 Task: In the  document execution.odtSelect Headings and apply  'Bold' Select the text and align it to the  'Left'. Select the table and apply  All Borders
Action: Mouse moved to (272, 368)
Screenshot: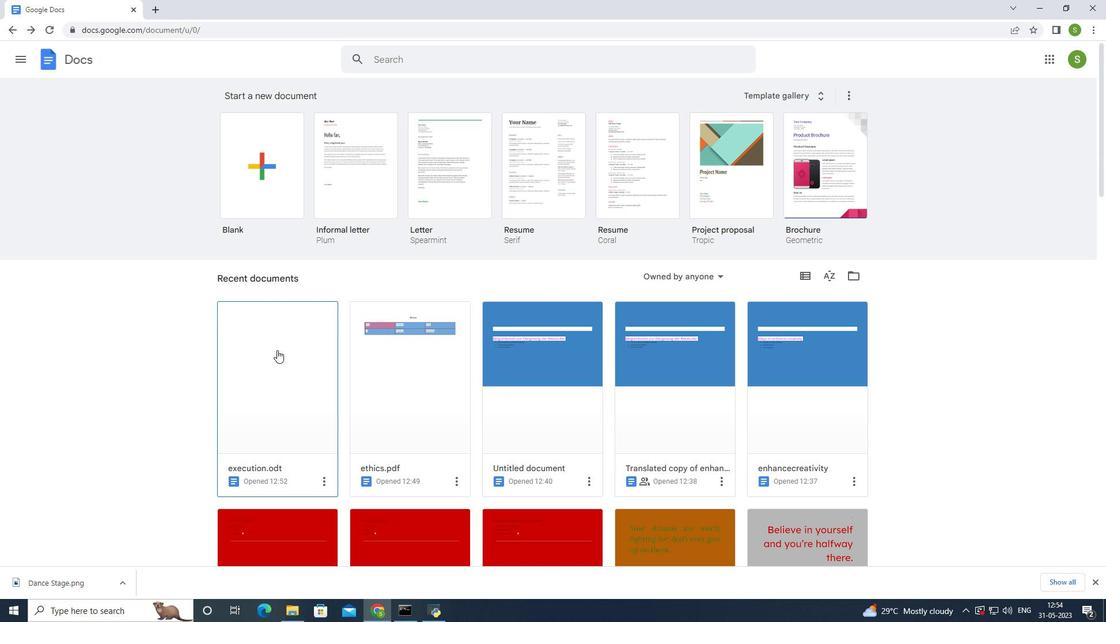 
Action: Mouse pressed left at (272, 368)
Screenshot: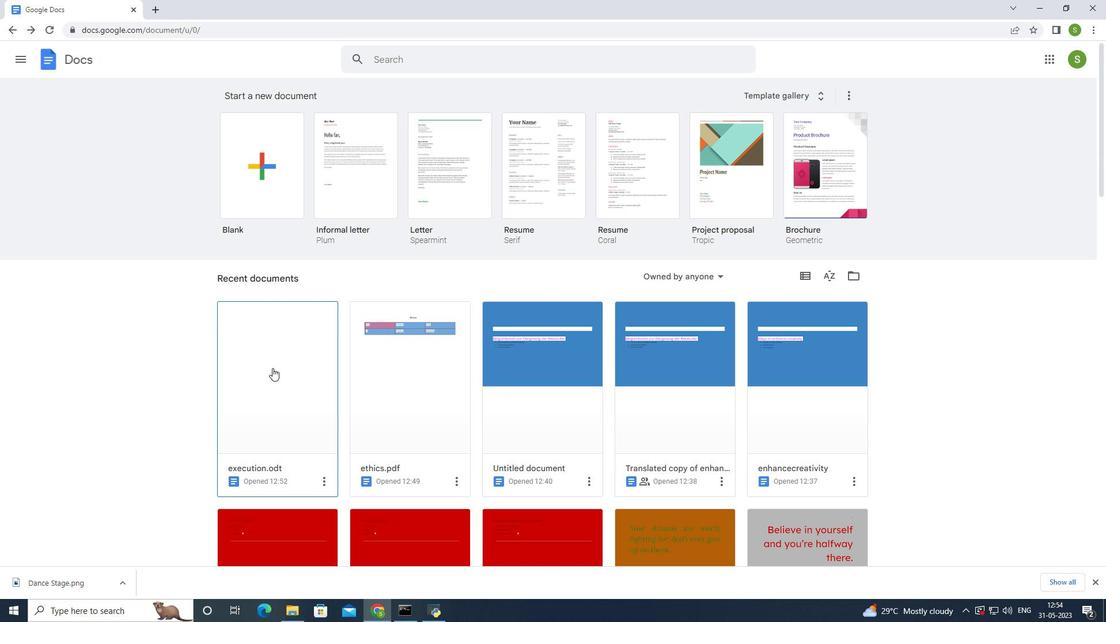 
Action: Mouse moved to (569, 198)
Screenshot: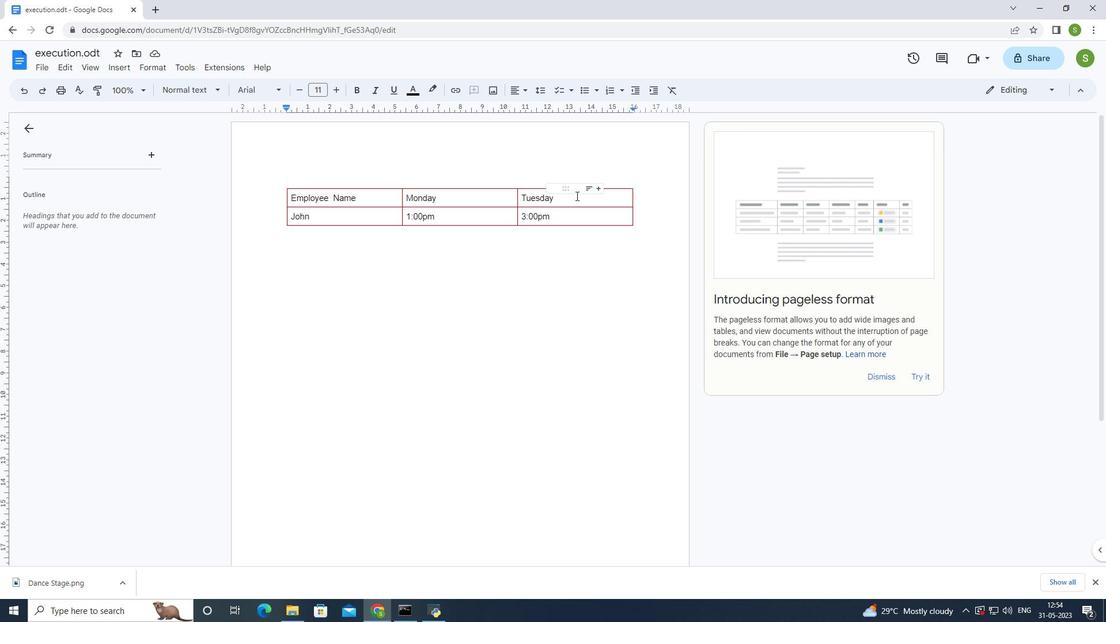 
Action: Mouse pressed left at (576, 196)
Screenshot: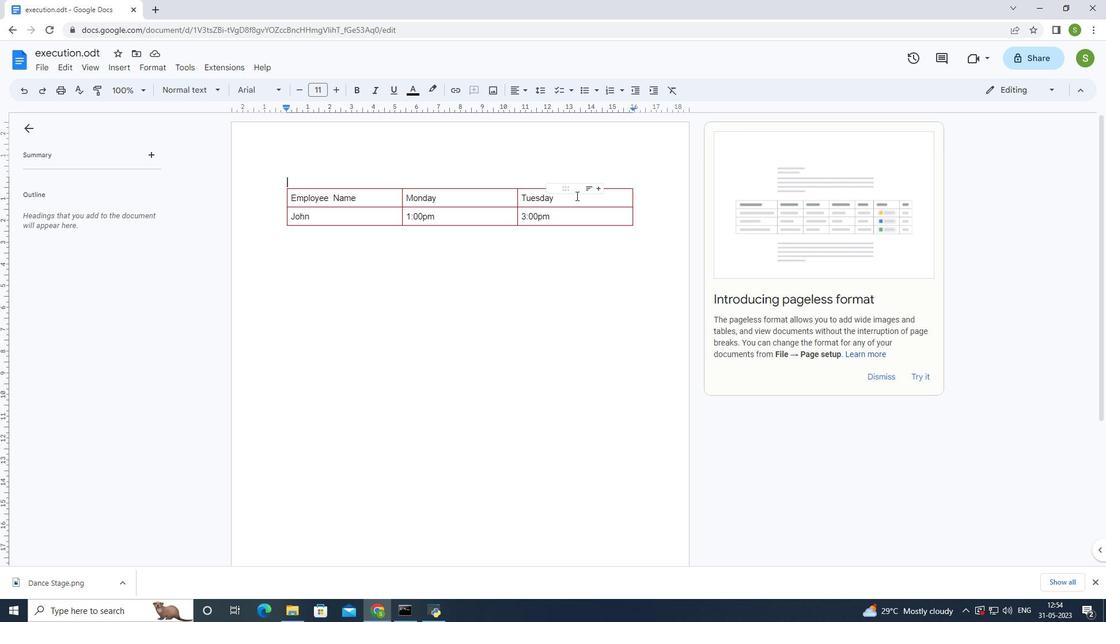 
Action: Mouse moved to (361, 91)
Screenshot: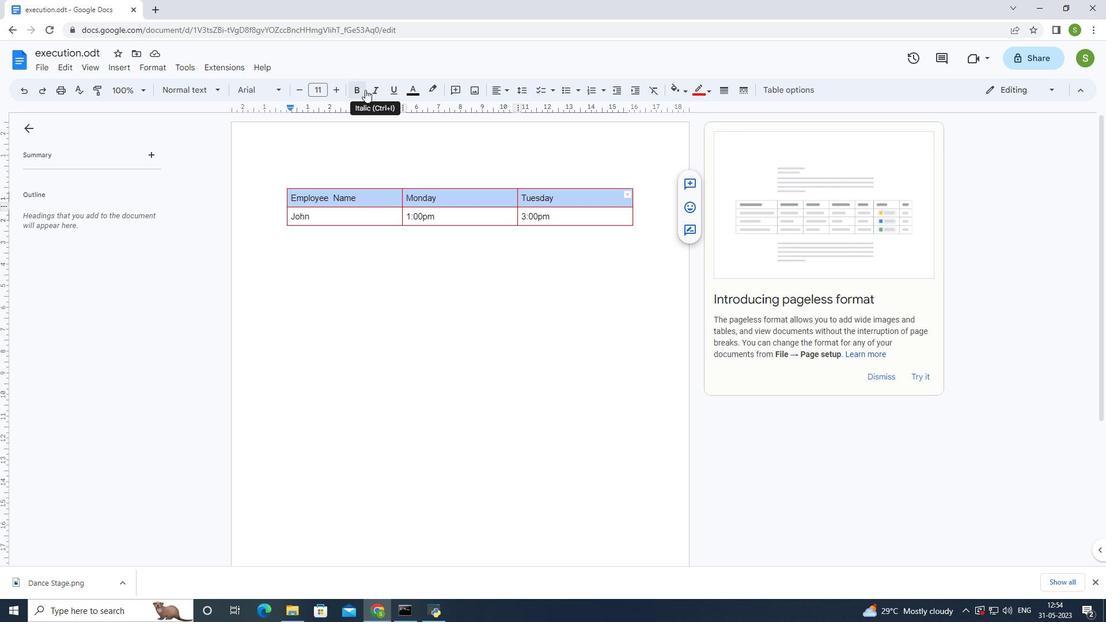 
Action: Mouse pressed left at (361, 91)
Screenshot: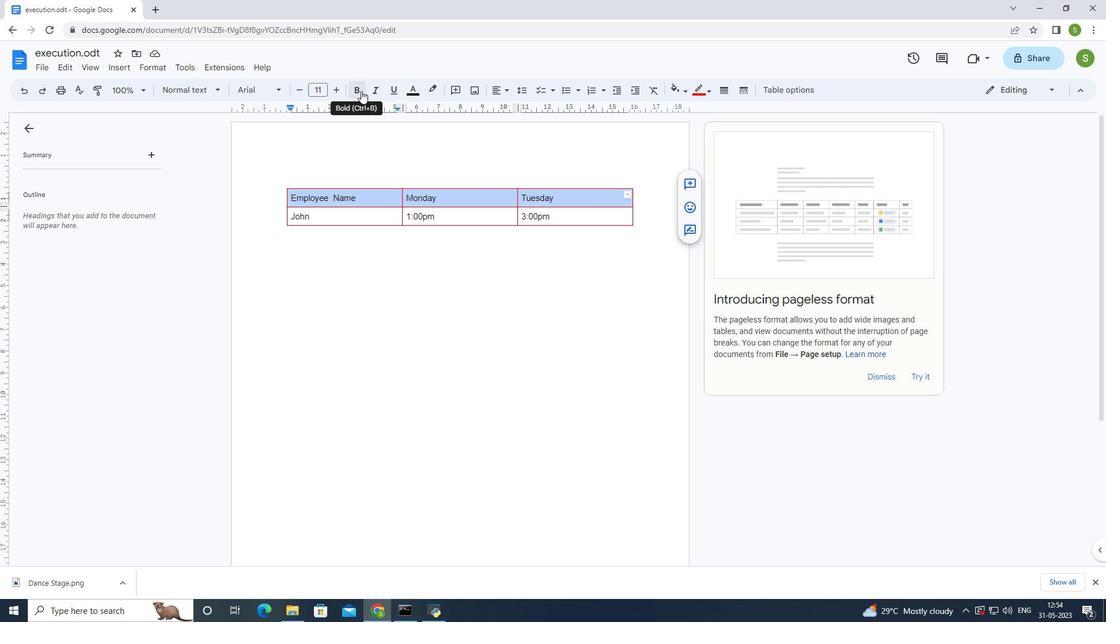 
Action: Mouse moved to (508, 92)
Screenshot: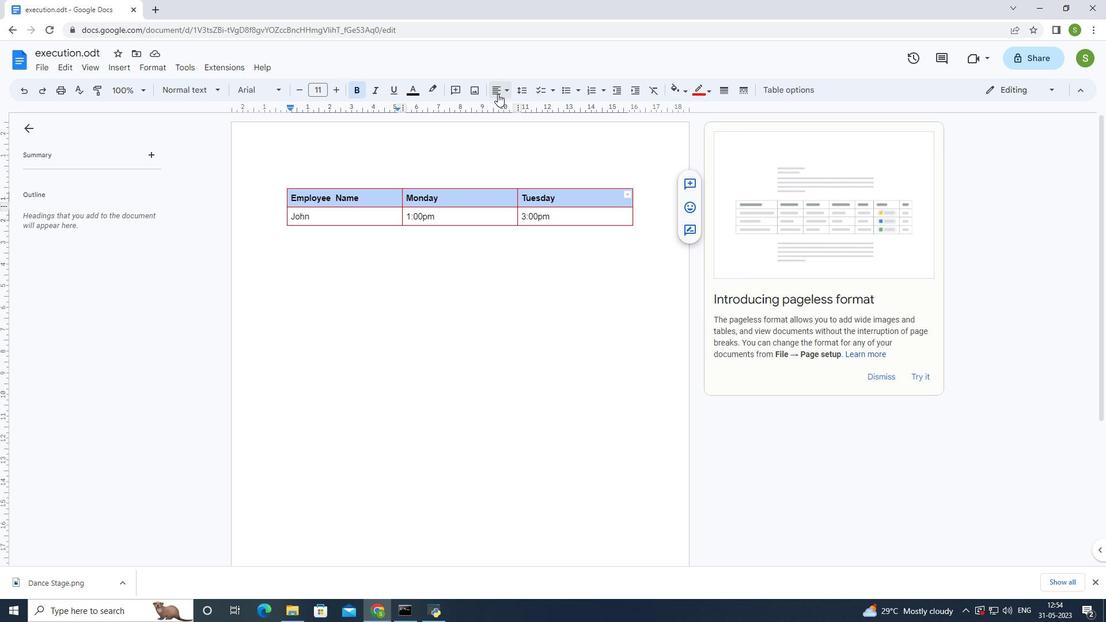 
Action: Mouse pressed left at (508, 92)
Screenshot: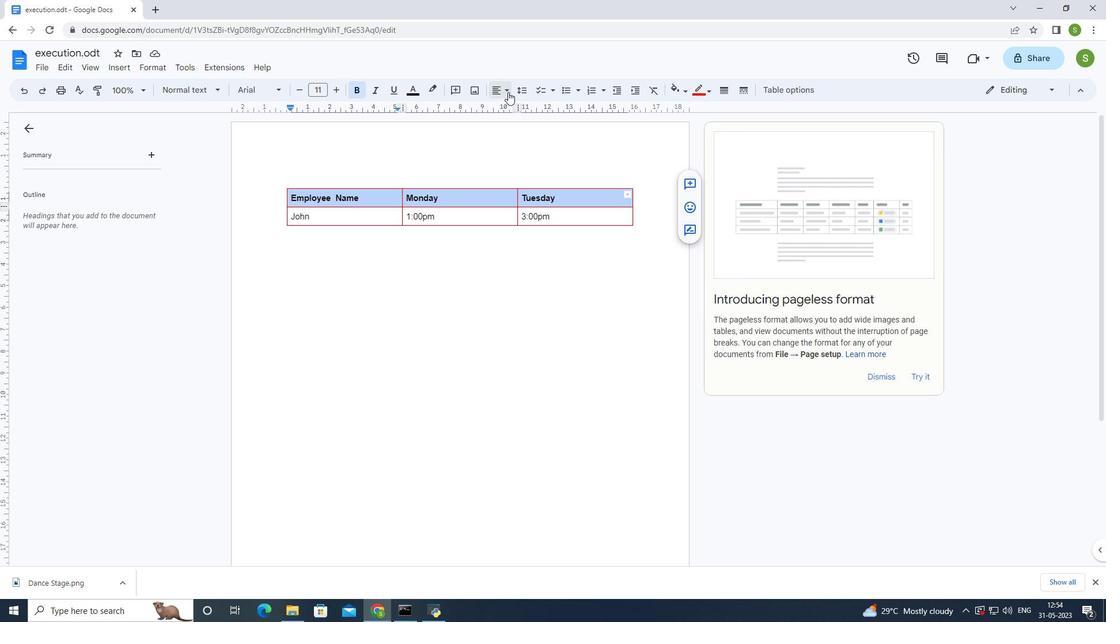 
Action: Mouse moved to (503, 110)
Screenshot: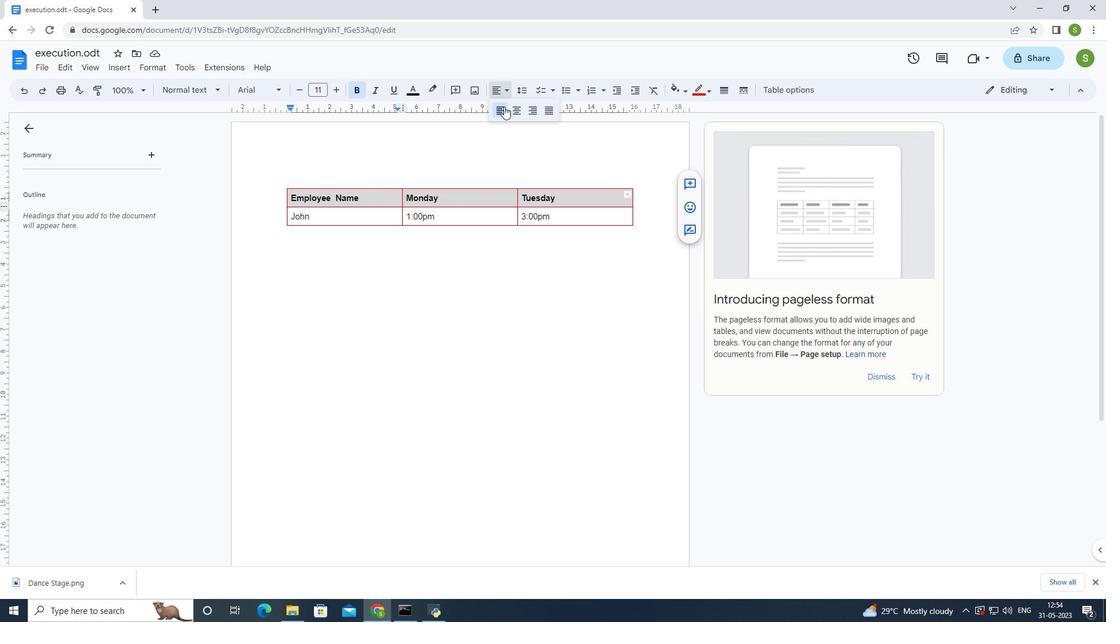 
Action: Mouse pressed left at (503, 110)
Screenshot: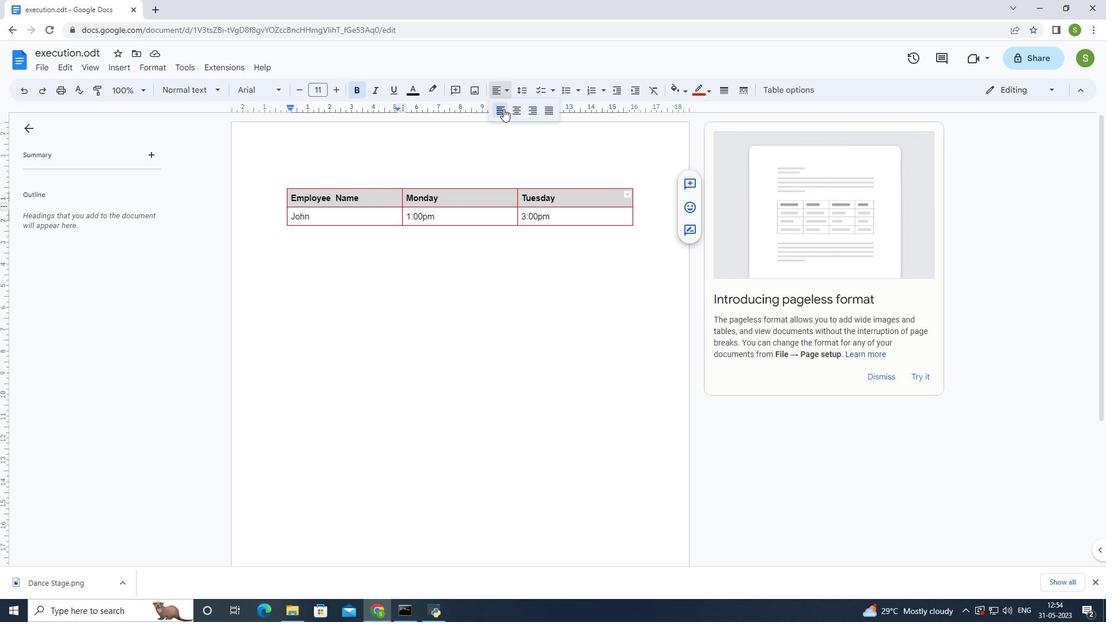 
Action: Mouse moved to (422, 247)
Screenshot: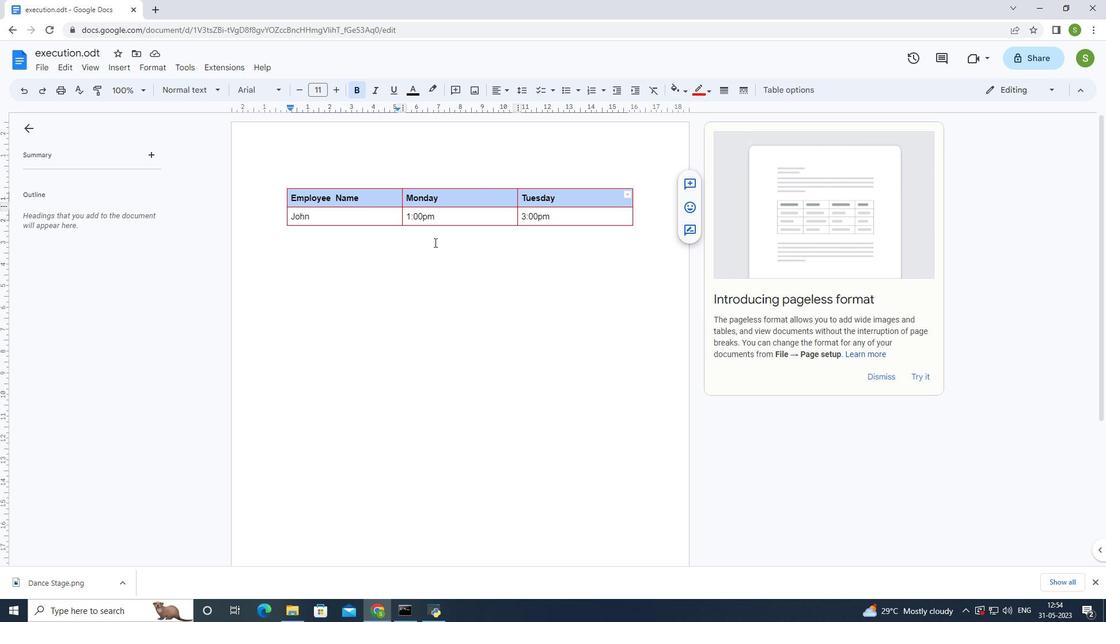 
Action: Mouse pressed left at (422, 247)
Screenshot: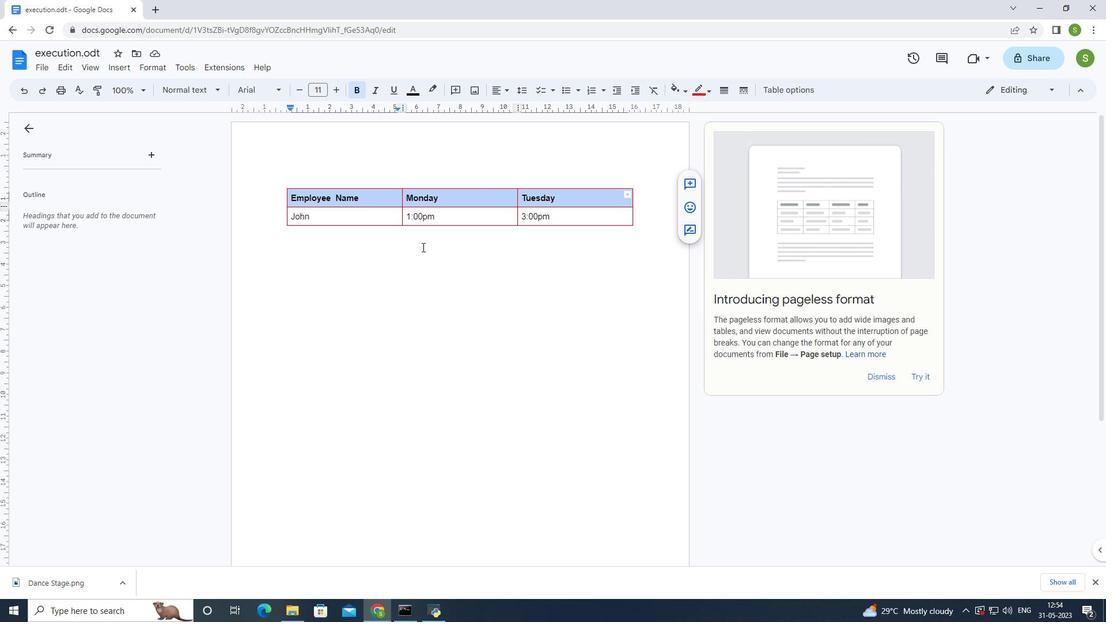 
Action: Mouse moved to (292, 194)
Screenshot: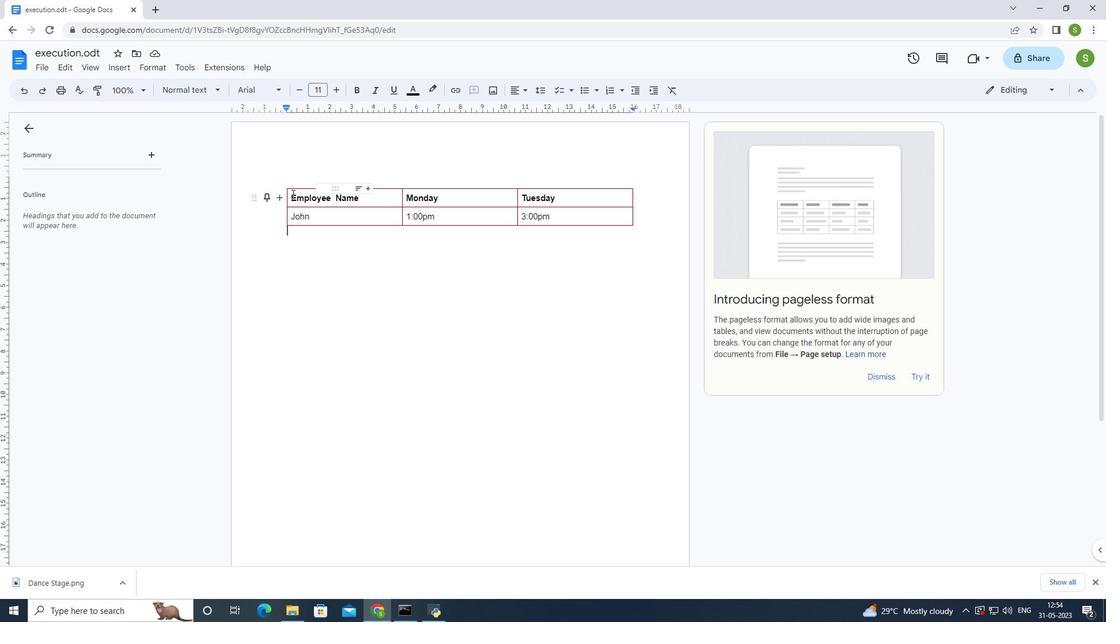 
Action: Mouse pressed left at (292, 194)
Screenshot: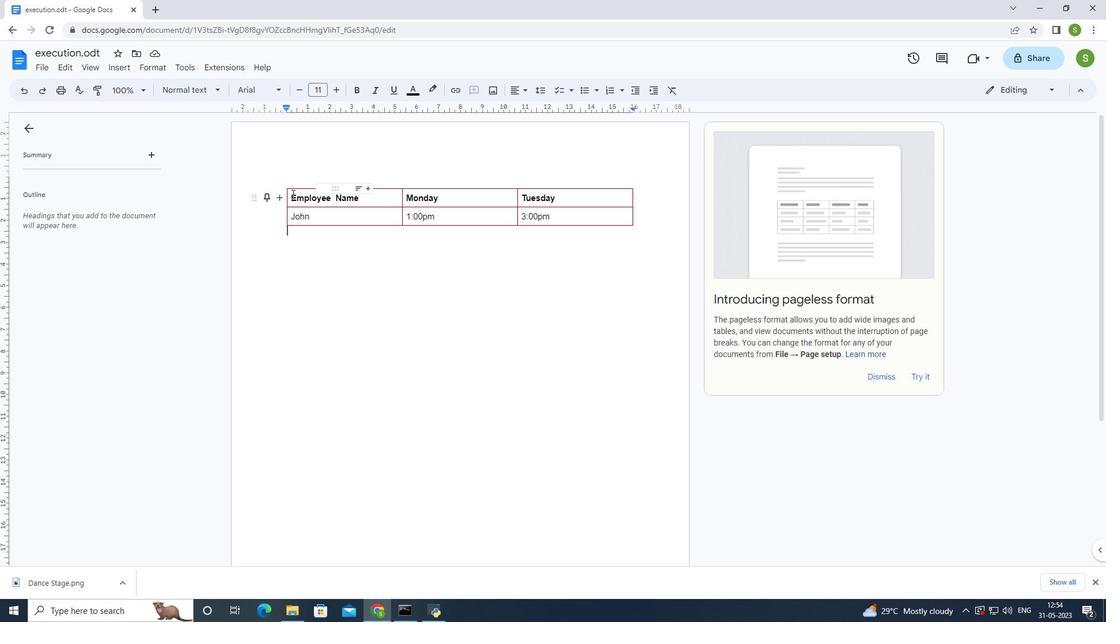
Action: Mouse moved to (467, 217)
Screenshot: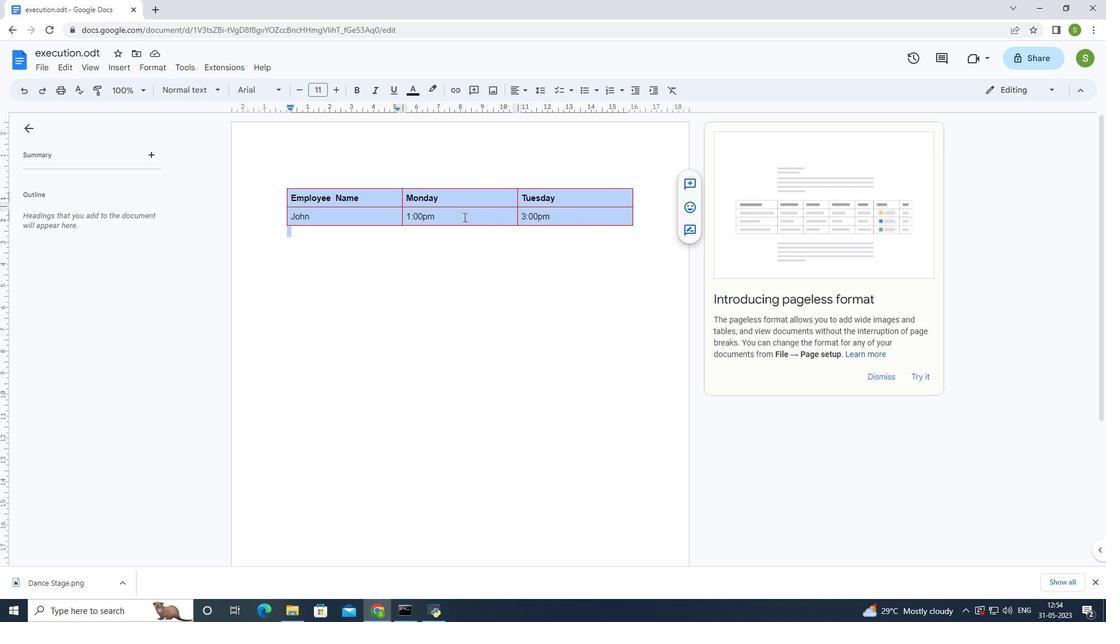
Action: Mouse pressed left at (467, 217)
Screenshot: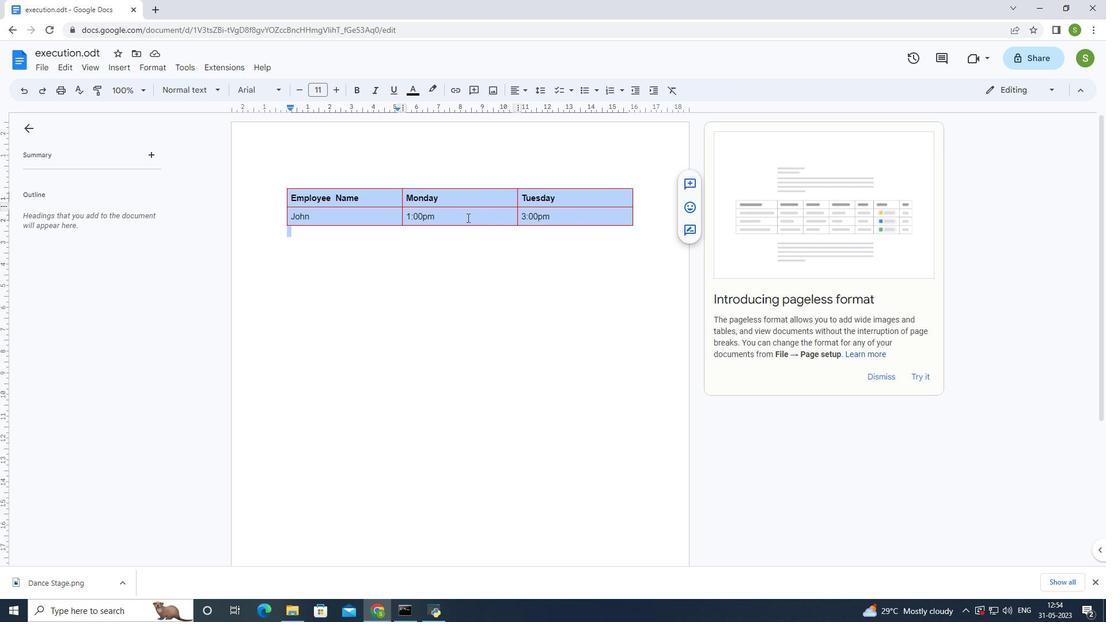 
Action: Mouse moved to (291, 194)
Screenshot: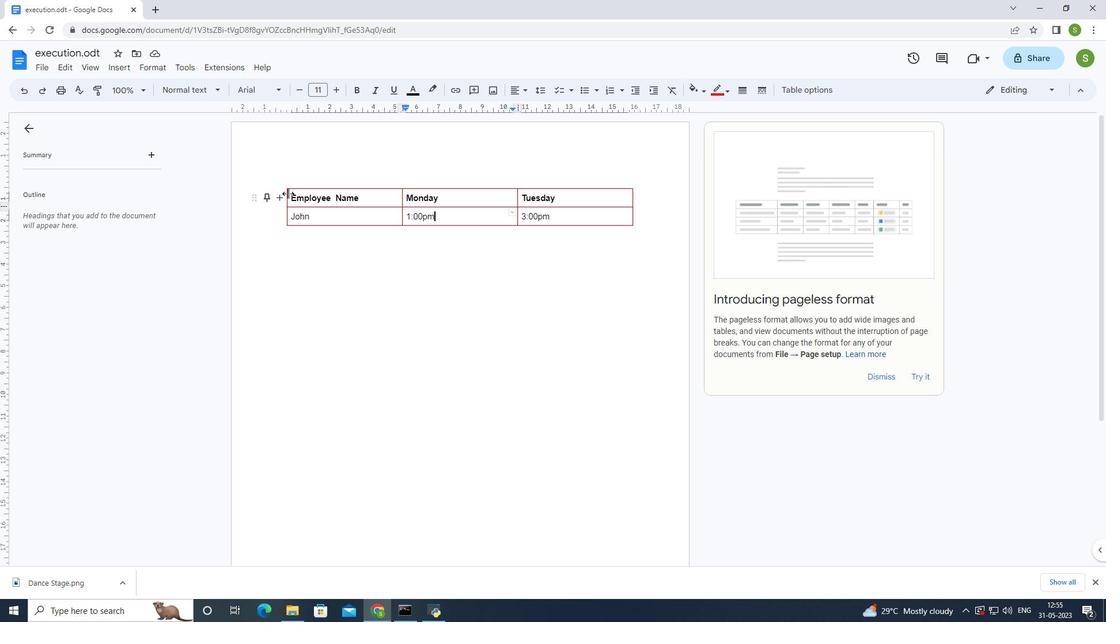 
Action: Mouse pressed left at (291, 194)
Screenshot: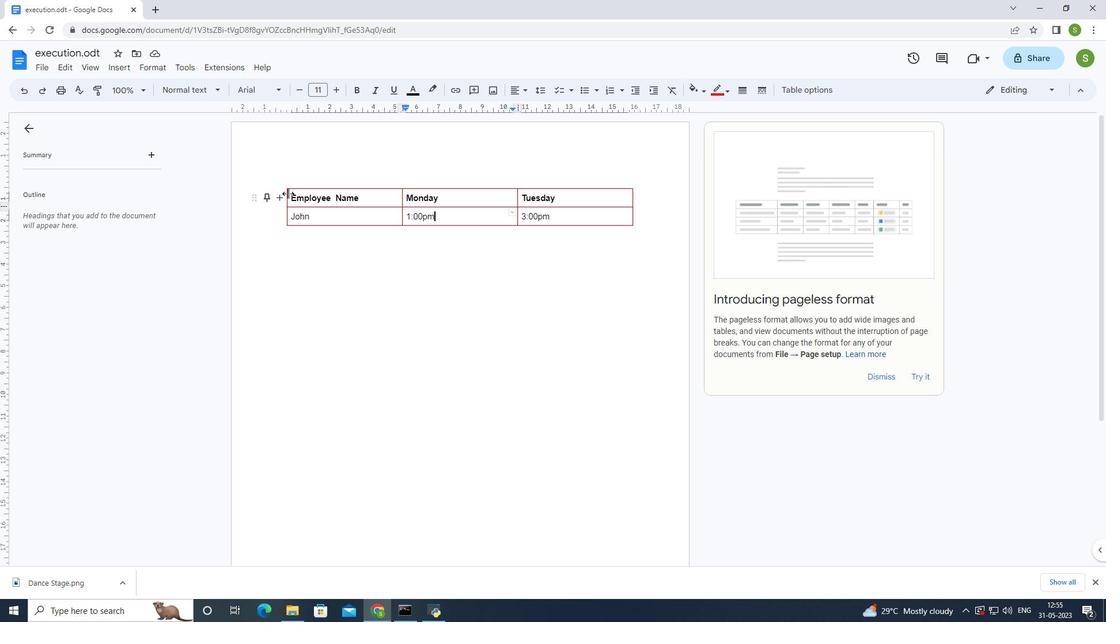 
Action: Mouse moved to (579, 246)
Screenshot: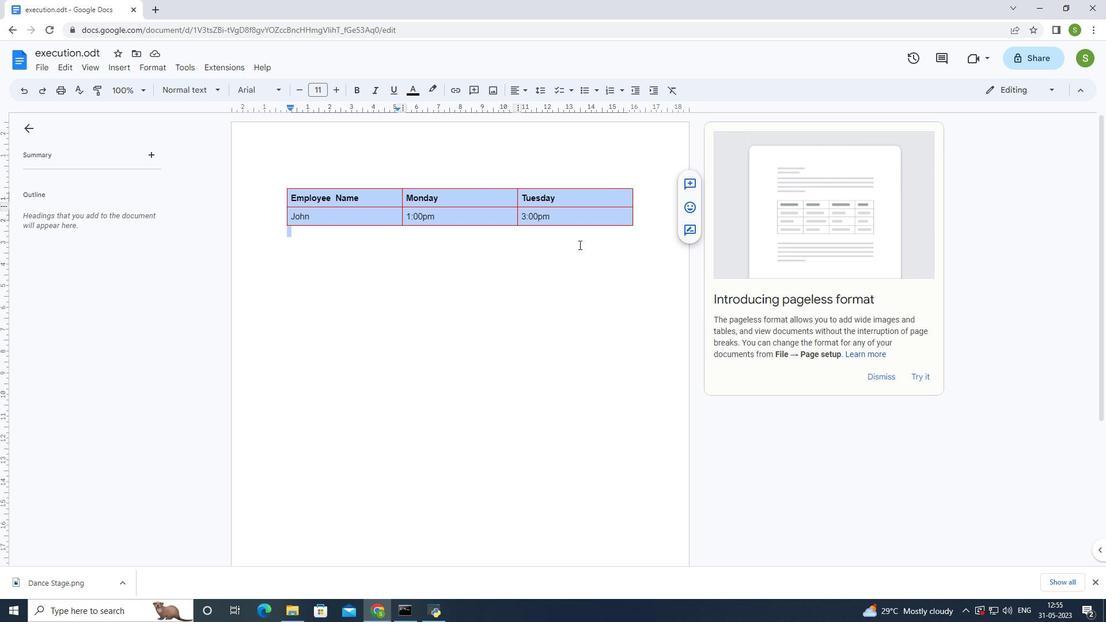 
Action: Mouse pressed left at (579, 246)
Screenshot: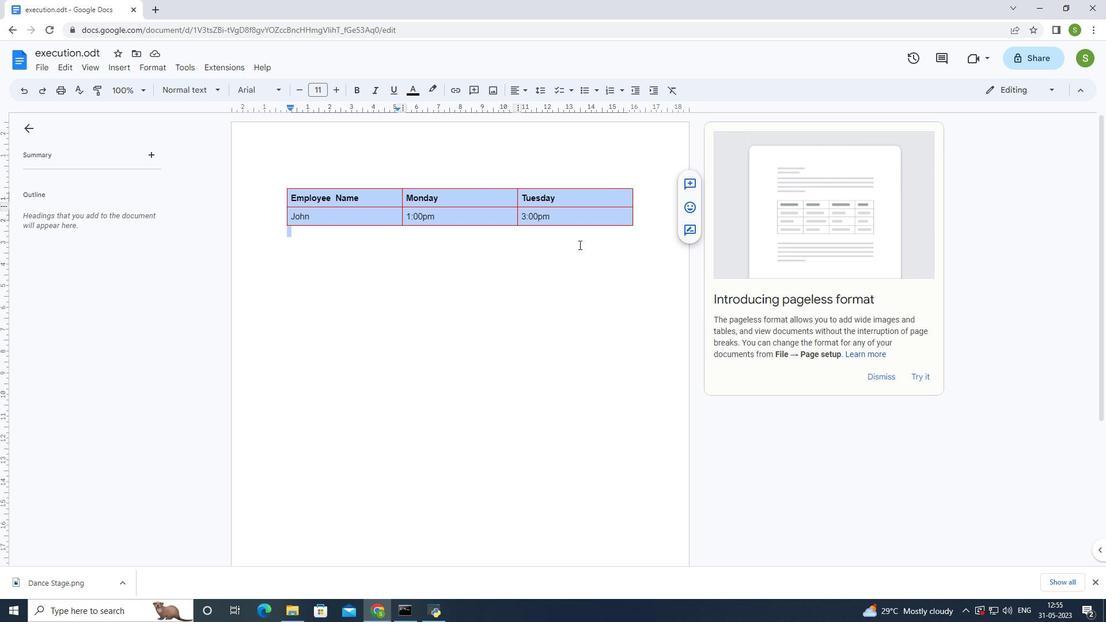 
Action: Mouse moved to (512, 213)
Screenshot: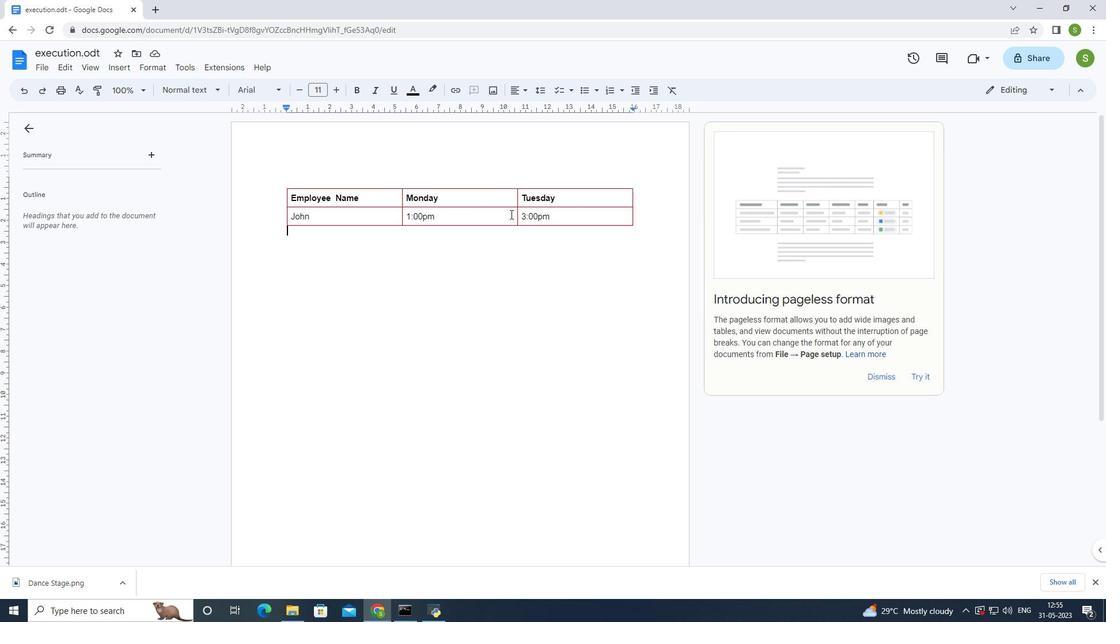 
Action: Mouse pressed left at (512, 213)
Screenshot: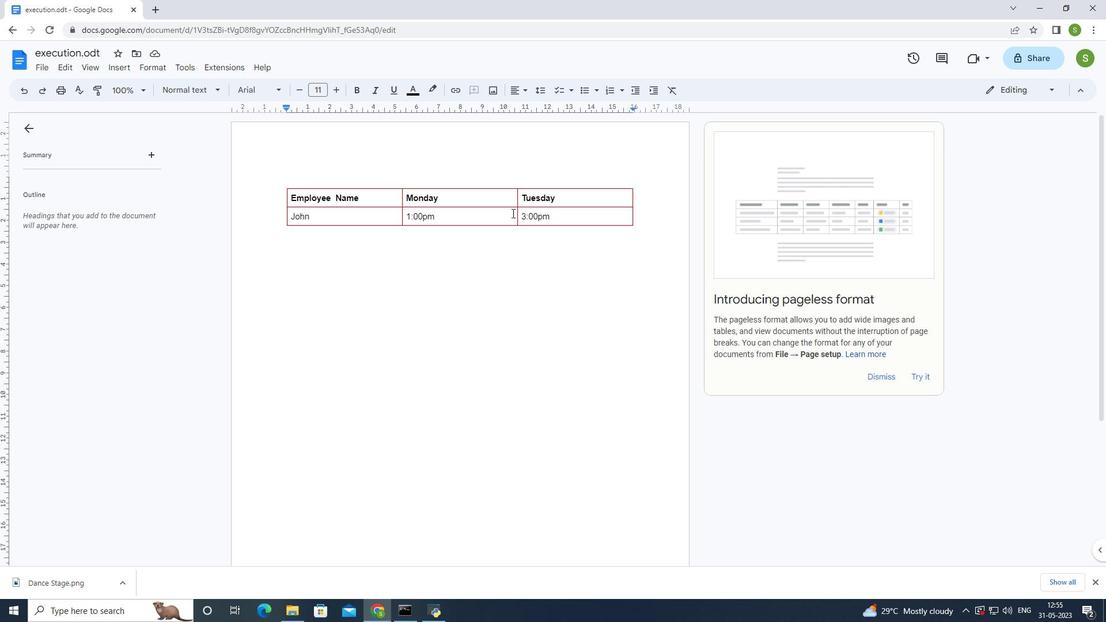 
Action: Mouse moved to (511, 213)
Screenshot: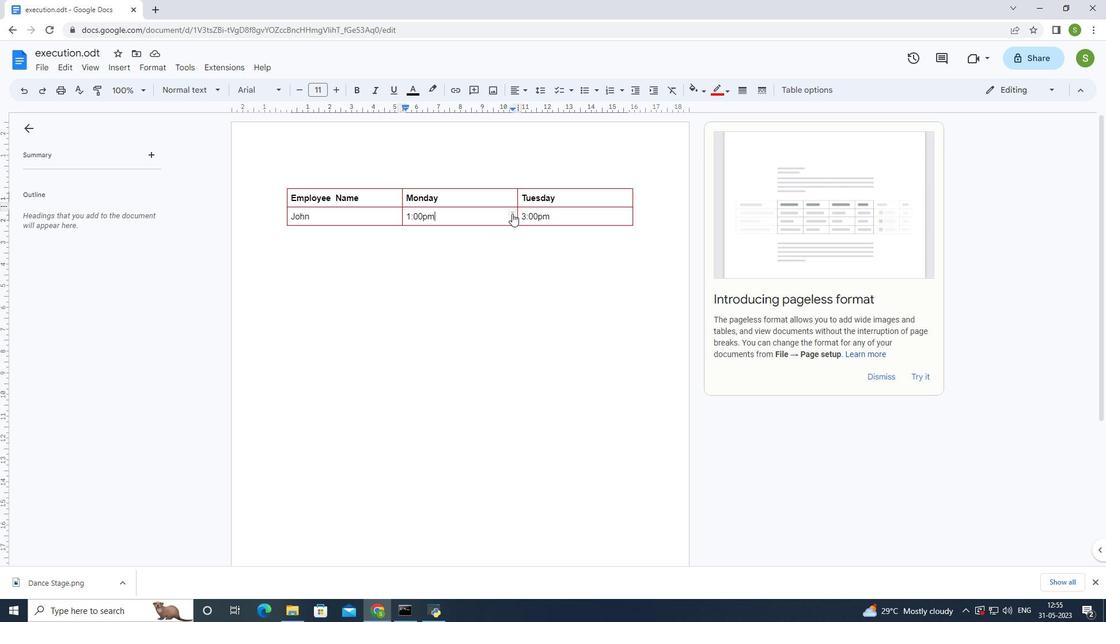 
Action: Mouse pressed left at (511, 213)
Screenshot: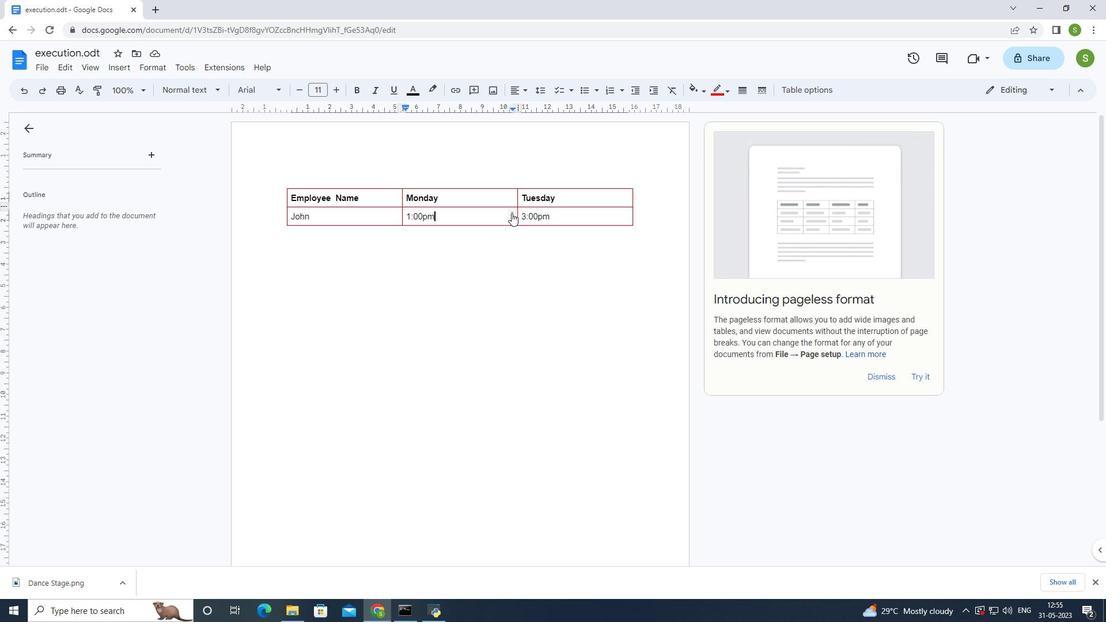 
Action: Mouse moved to (484, 169)
Screenshot: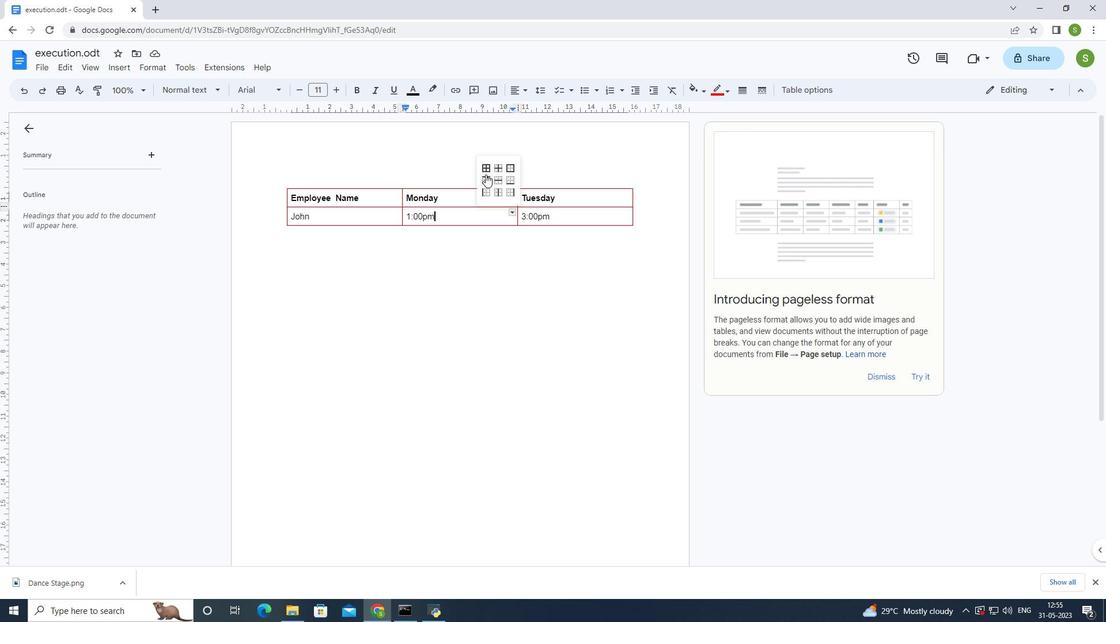 
Action: Mouse pressed left at (484, 169)
Screenshot: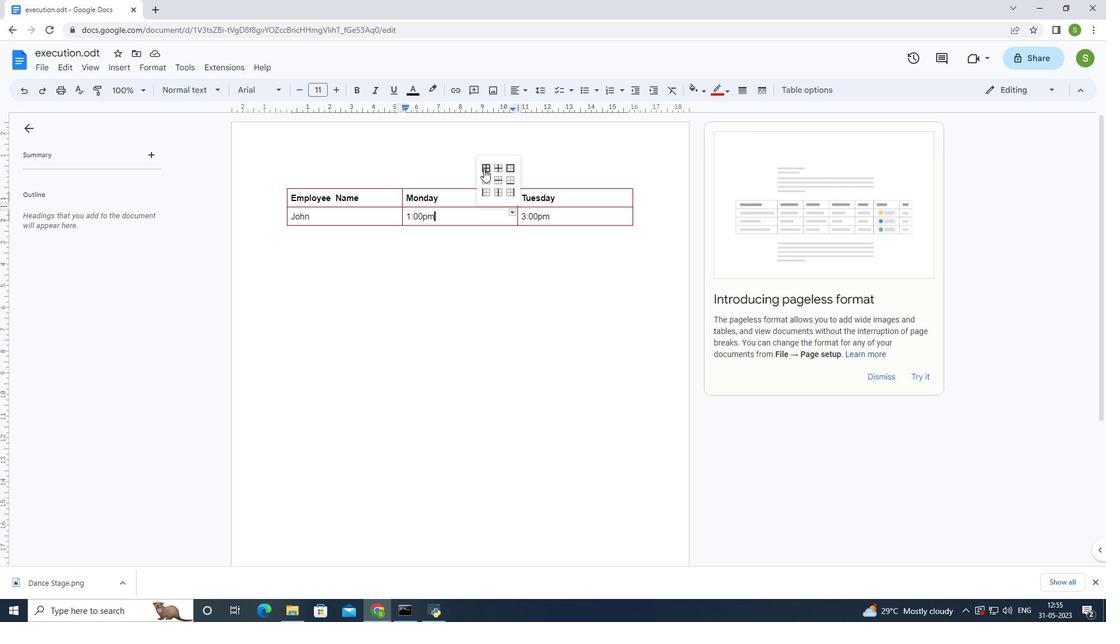 
Action: Mouse moved to (372, 216)
Screenshot: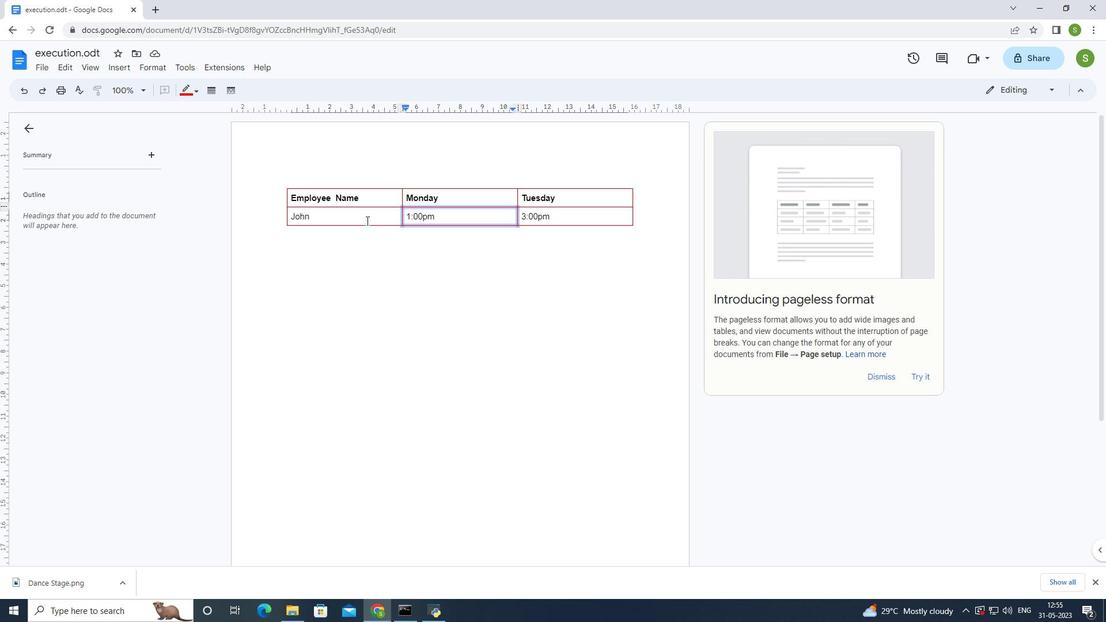 
Action: Mouse pressed left at (372, 216)
Screenshot: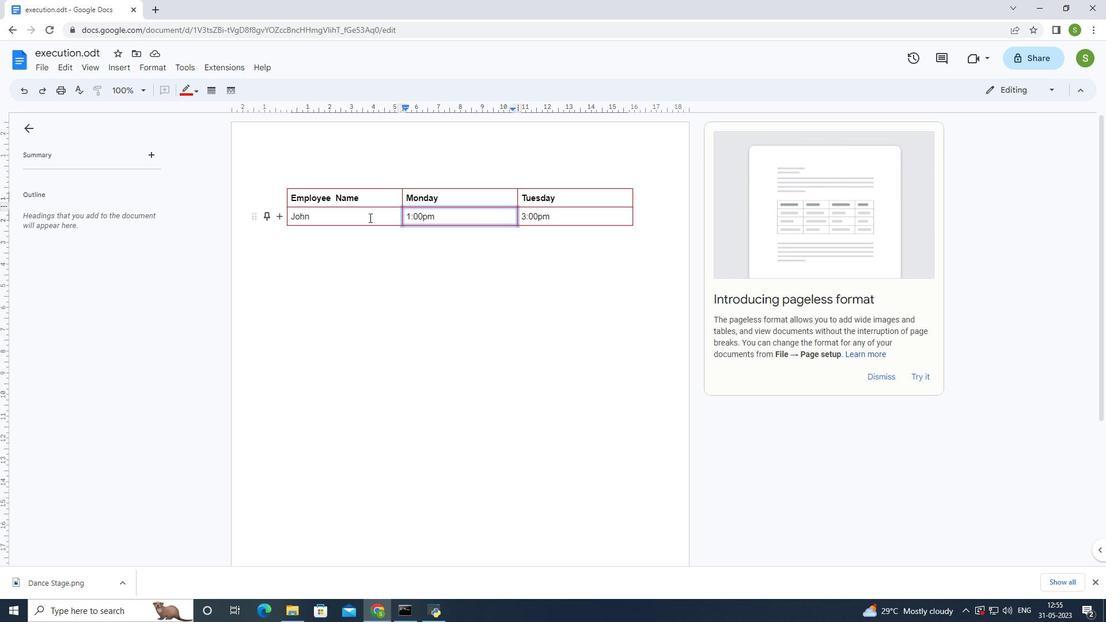 
Action: Mouse moved to (396, 212)
Screenshot: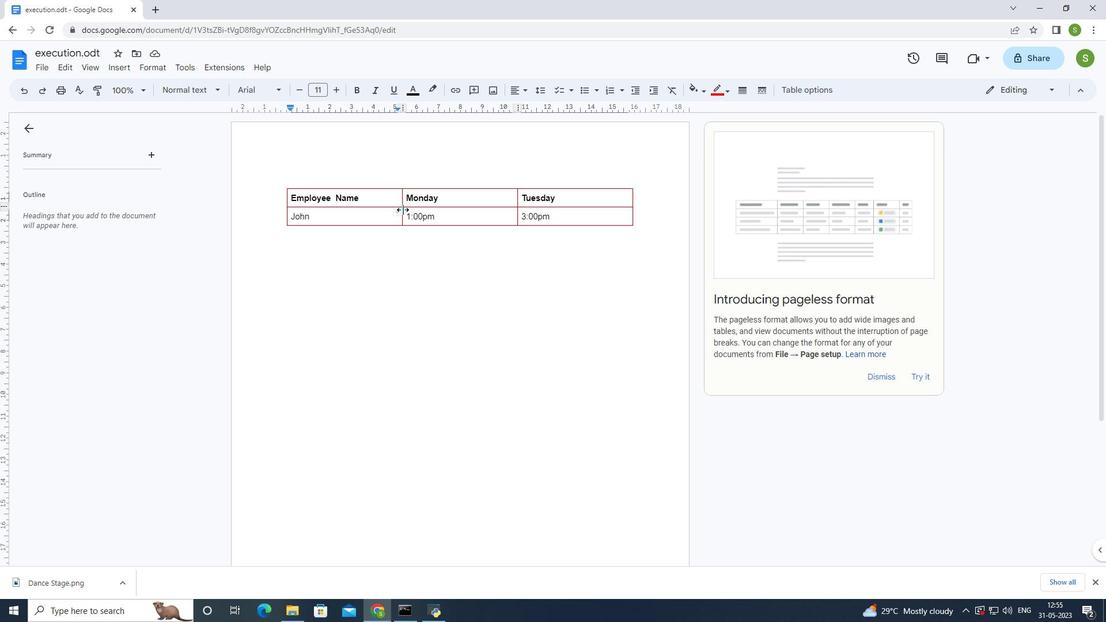 
Action: Mouse pressed left at (396, 212)
Screenshot: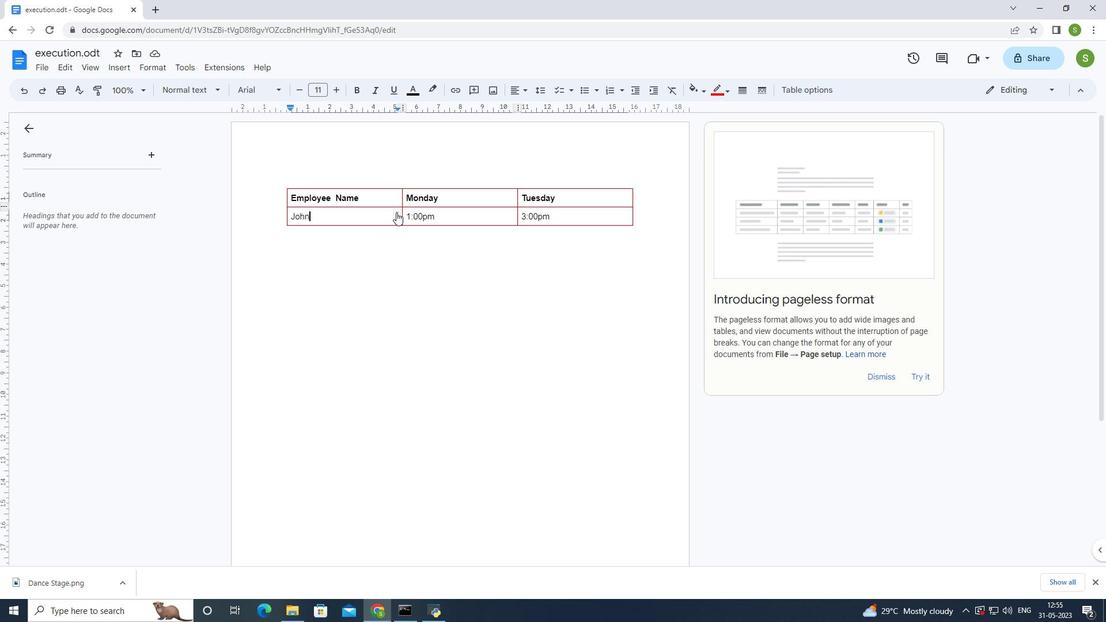 
Action: Mouse moved to (368, 168)
Screenshot: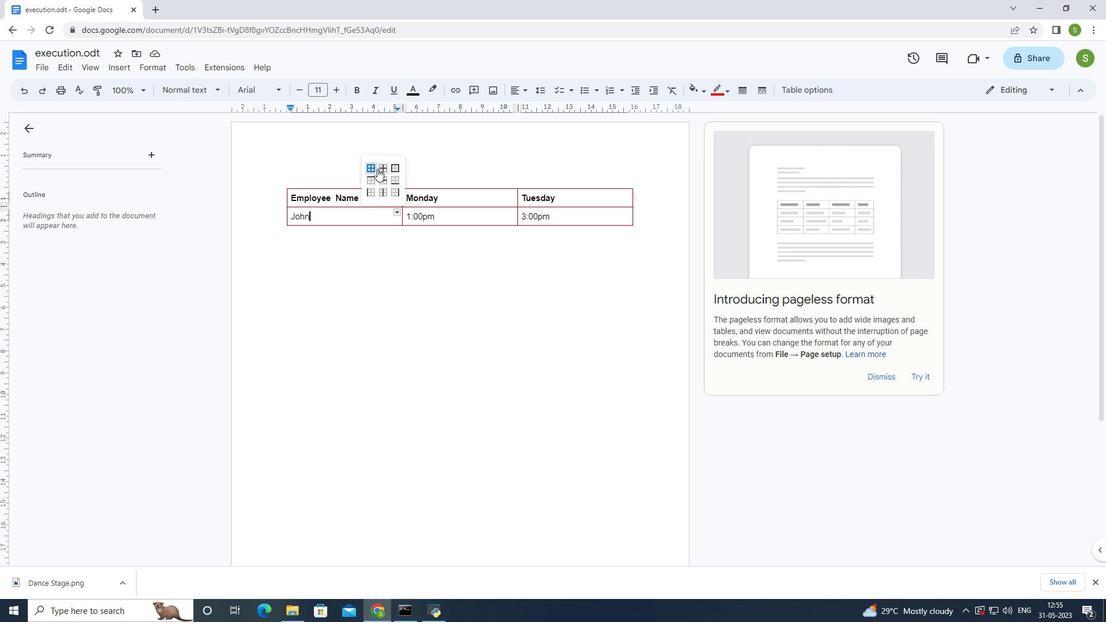 
Action: Mouse pressed left at (368, 168)
Screenshot: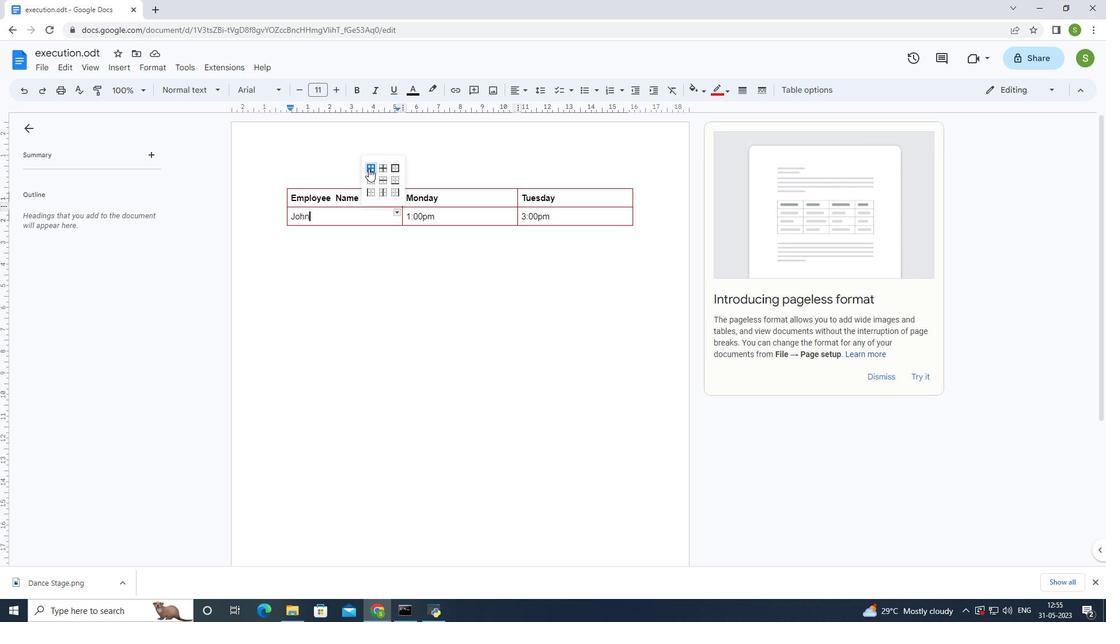 
Action: Mouse moved to (378, 202)
Screenshot: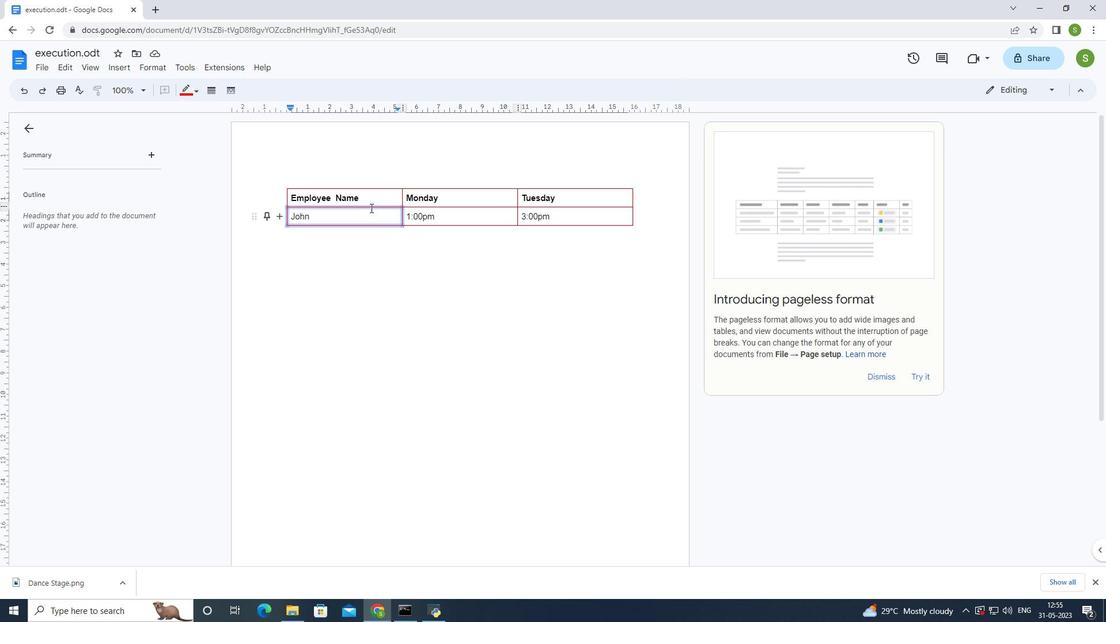 
Action: Mouse pressed left at (378, 202)
Screenshot: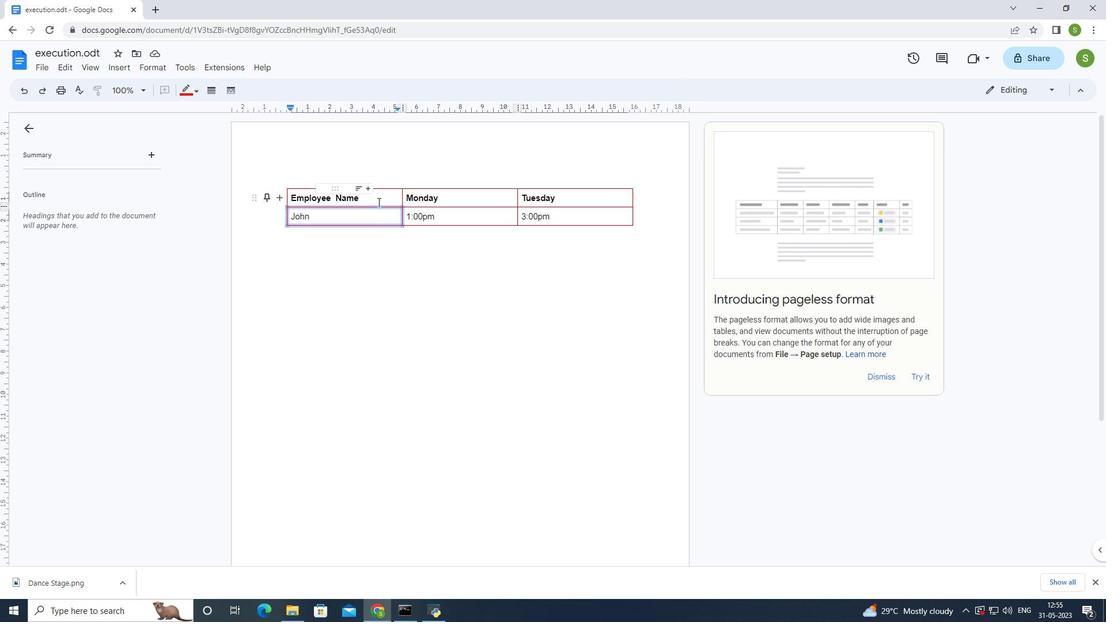
Action: Mouse moved to (396, 195)
Screenshot: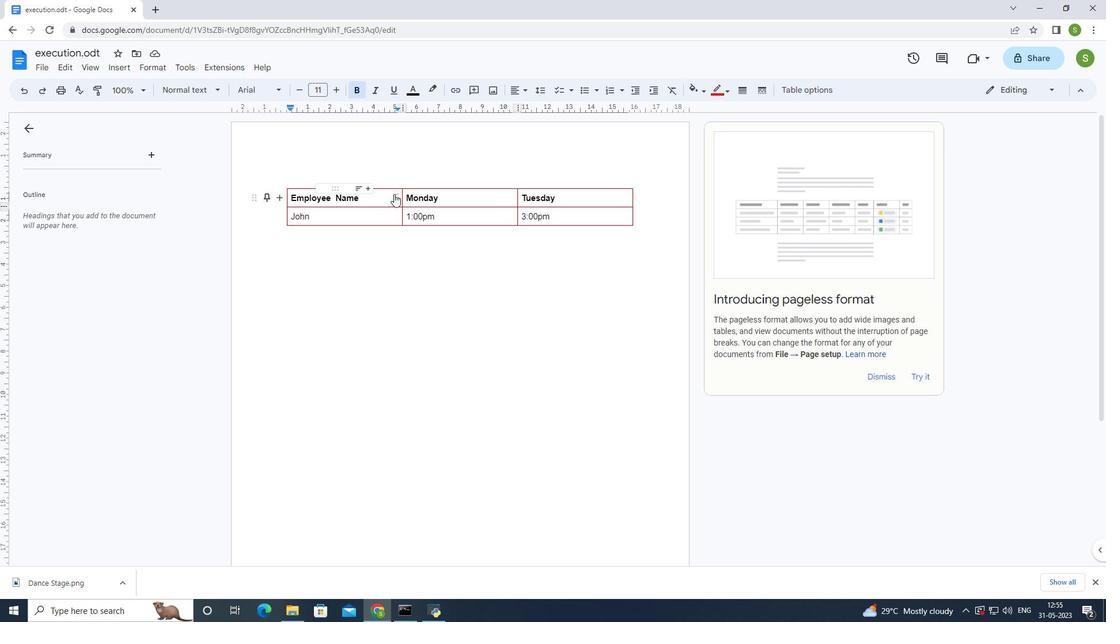 
Action: Mouse pressed left at (396, 195)
Screenshot: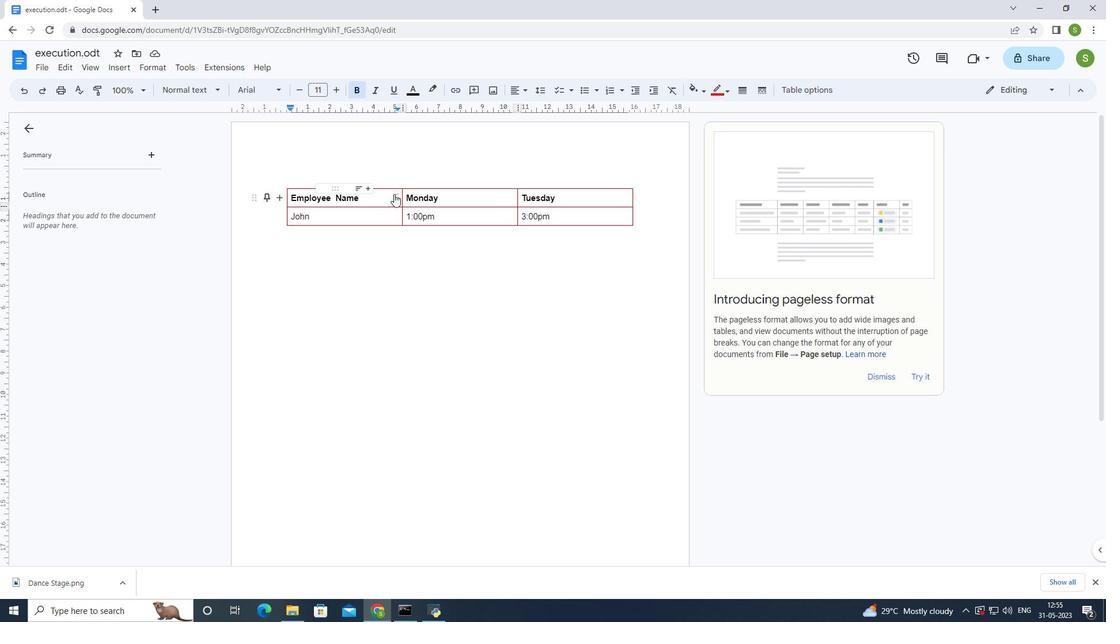 
Action: Mouse moved to (374, 147)
Screenshot: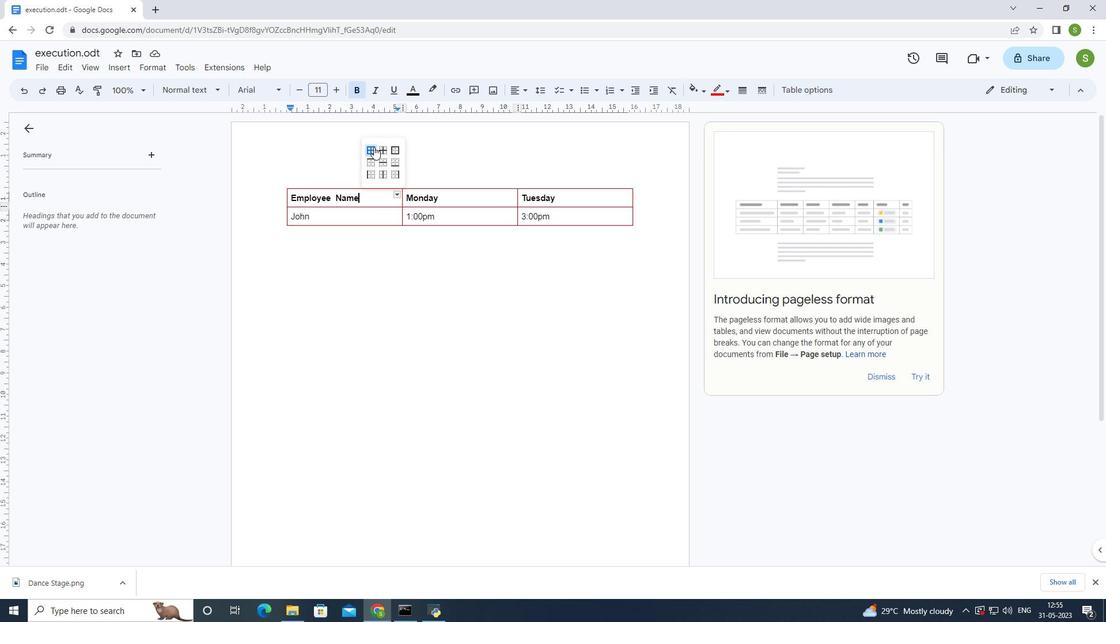 
Action: Mouse pressed left at (374, 147)
Screenshot: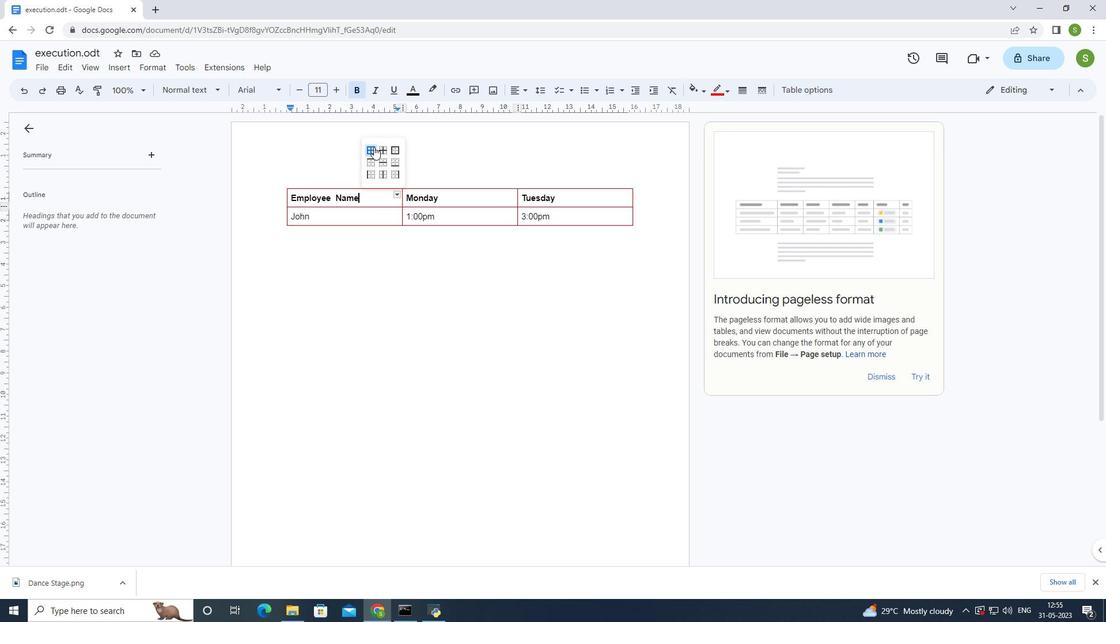 
Action: Mouse moved to (467, 201)
Screenshot: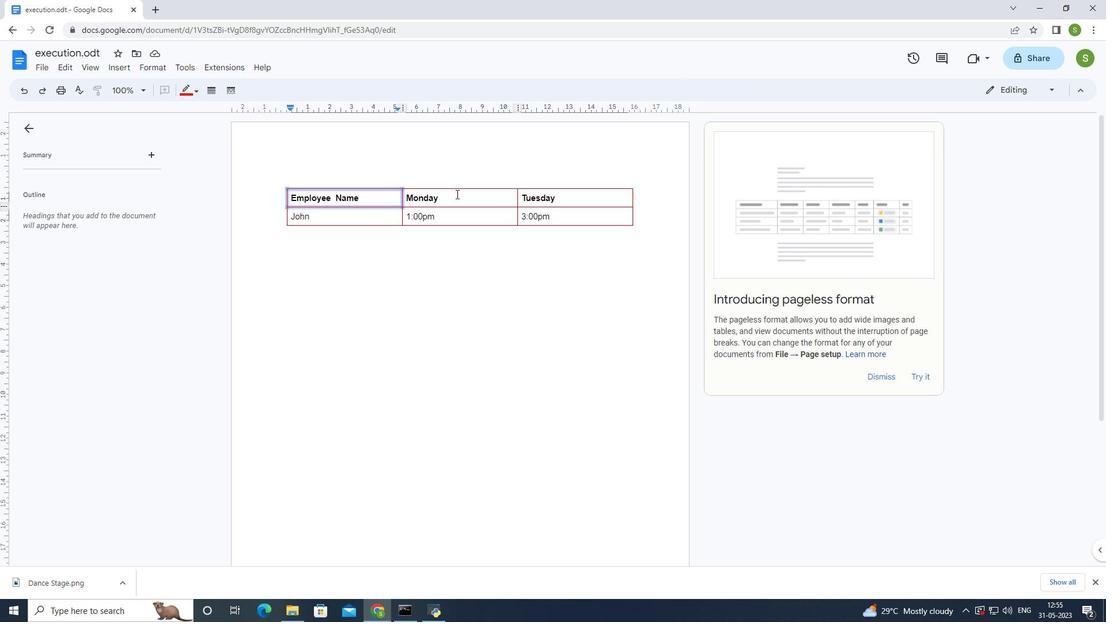 
Action: Mouse pressed left at (467, 201)
Screenshot: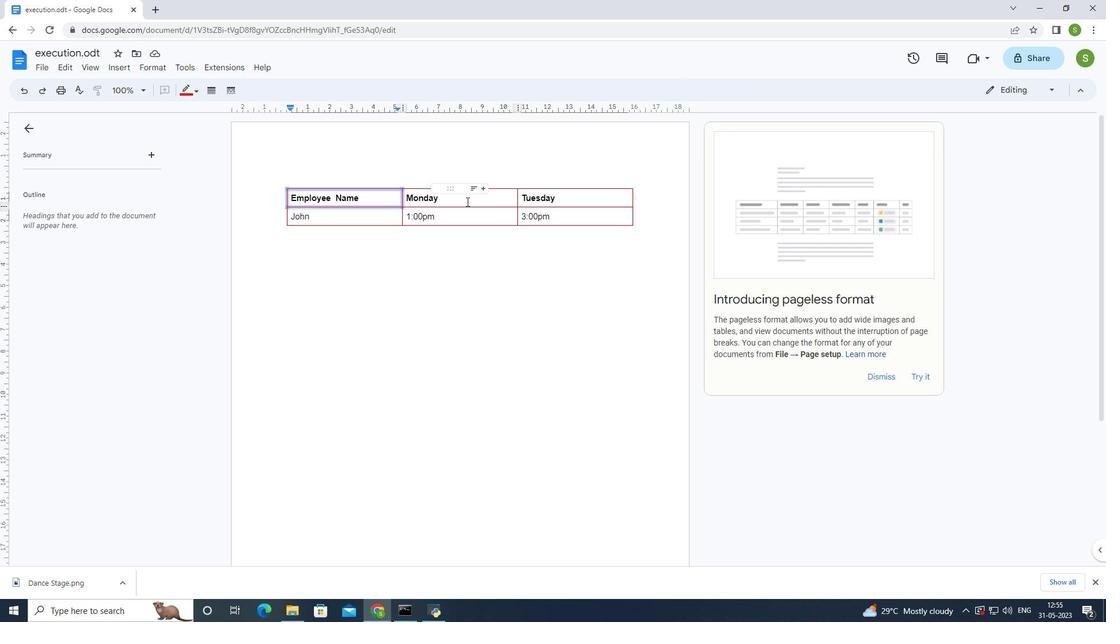 
Action: Mouse moved to (510, 197)
Screenshot: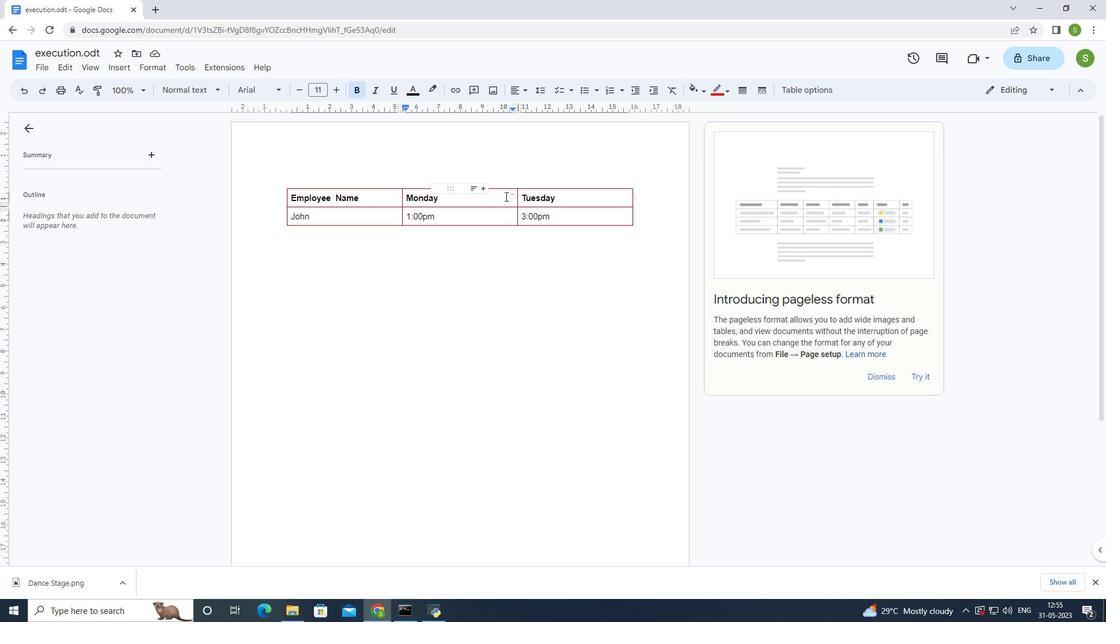 
Action: Mouse pressed left at (510, 197)
Screenshot: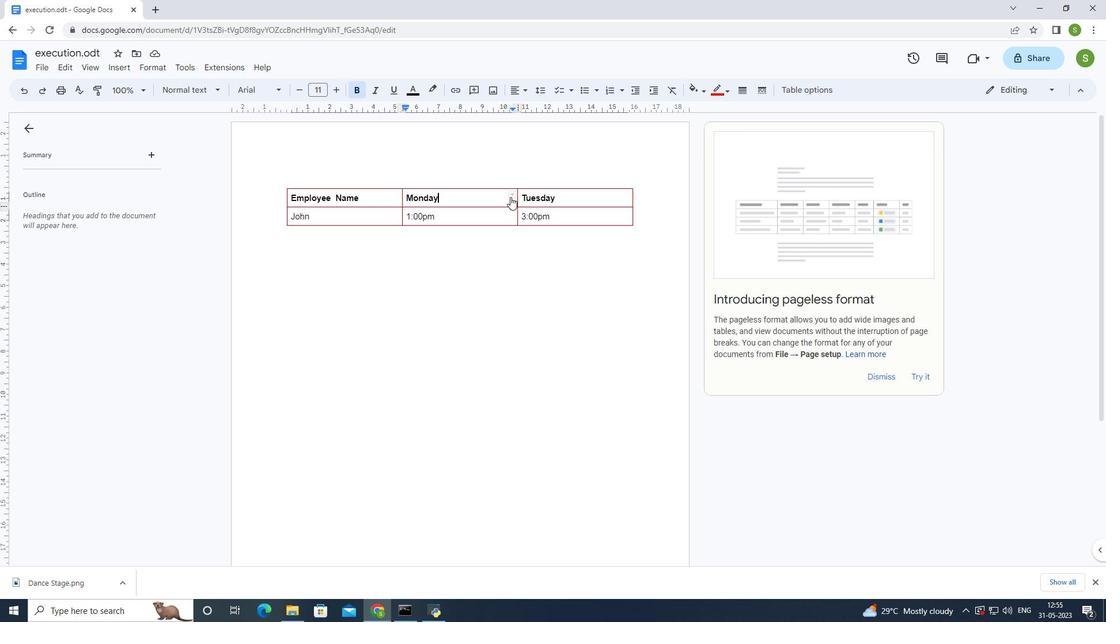 
Action: Mouse moved to (485, 154)
Screenshot: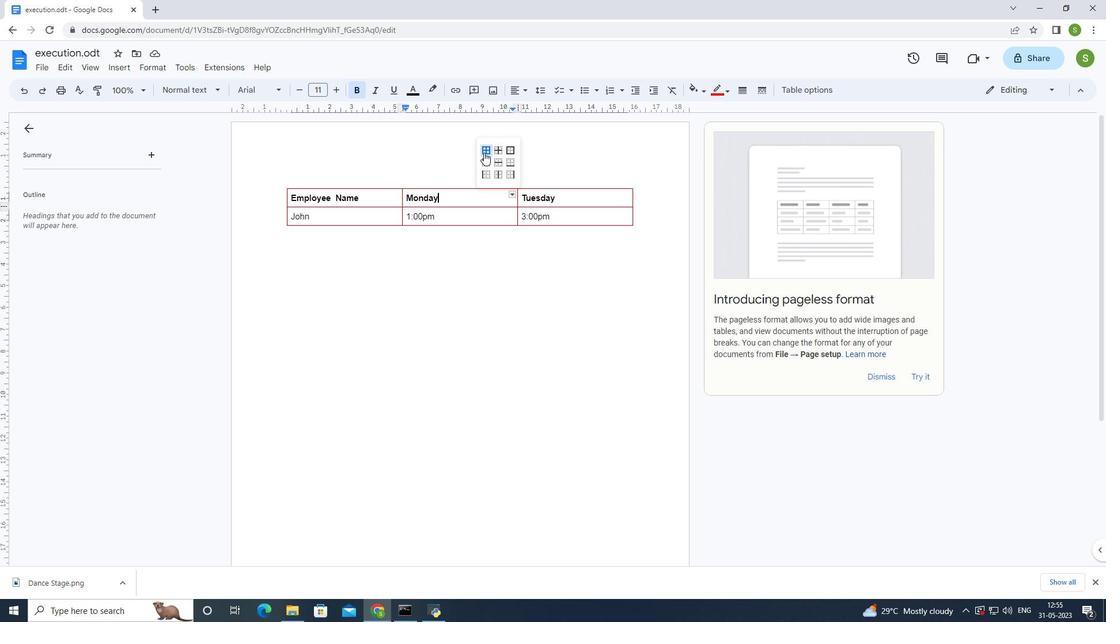 
Action: Mouse pressed left at (485, 154)
Screenshot: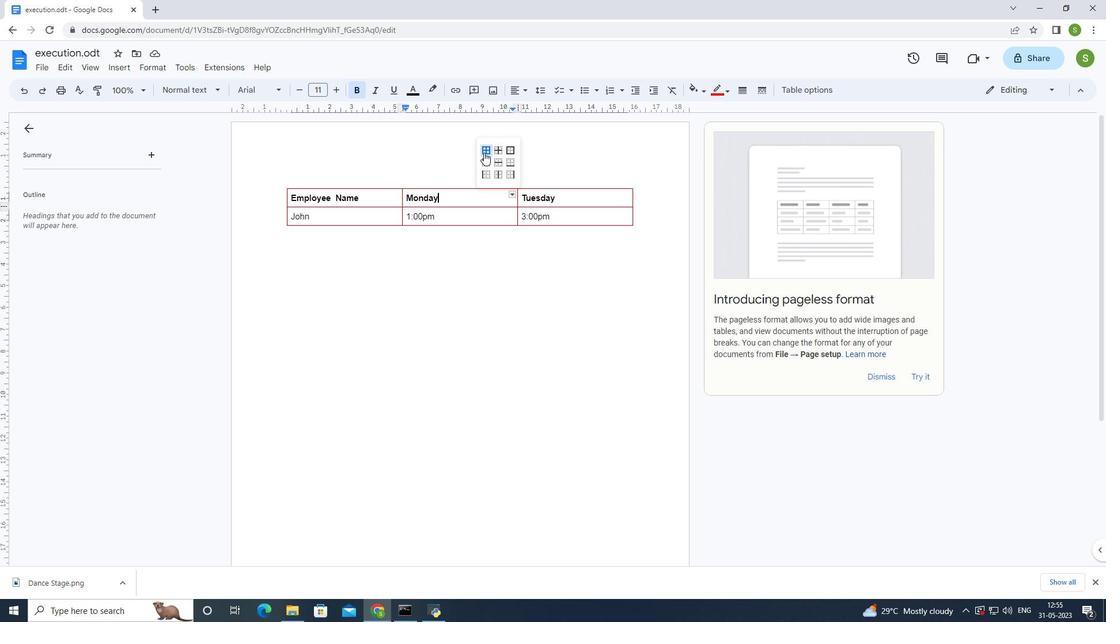 
Action: Mouse moved to (566, 196)
Screenshot: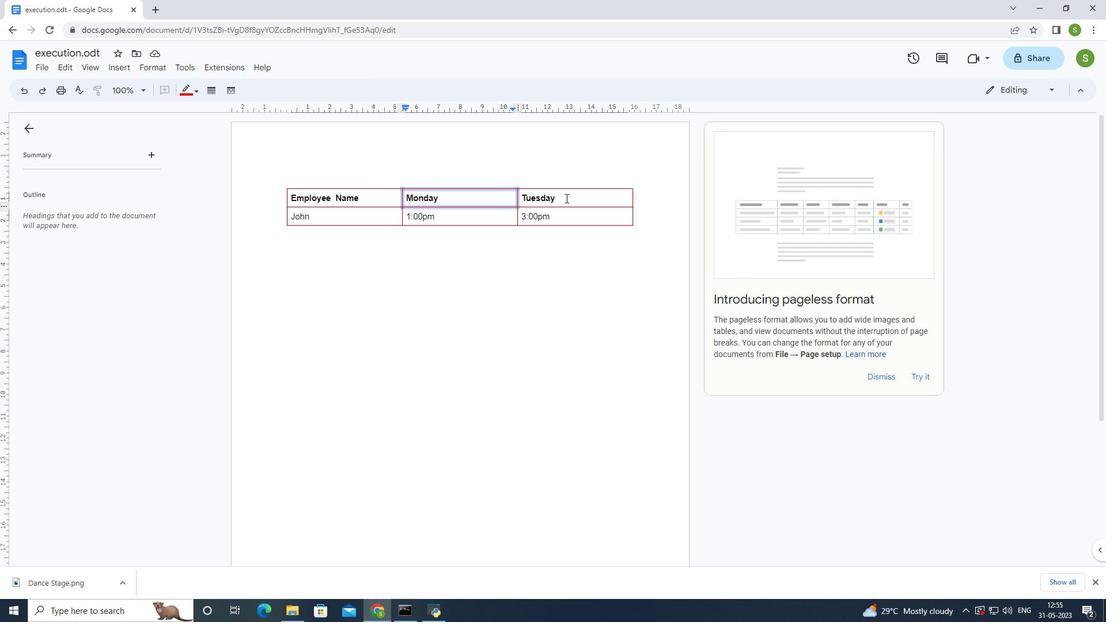 
Action: Mouse pressed left at (566, 196)
Screenshot: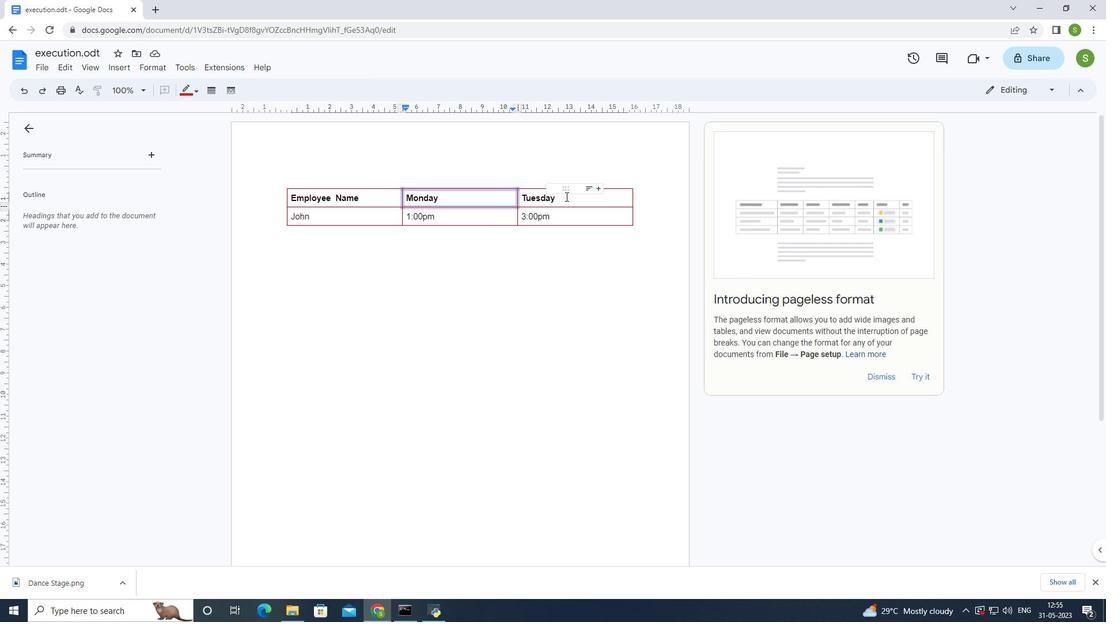 
Action: Mouse pressed left at (566, 196)
Screenshot: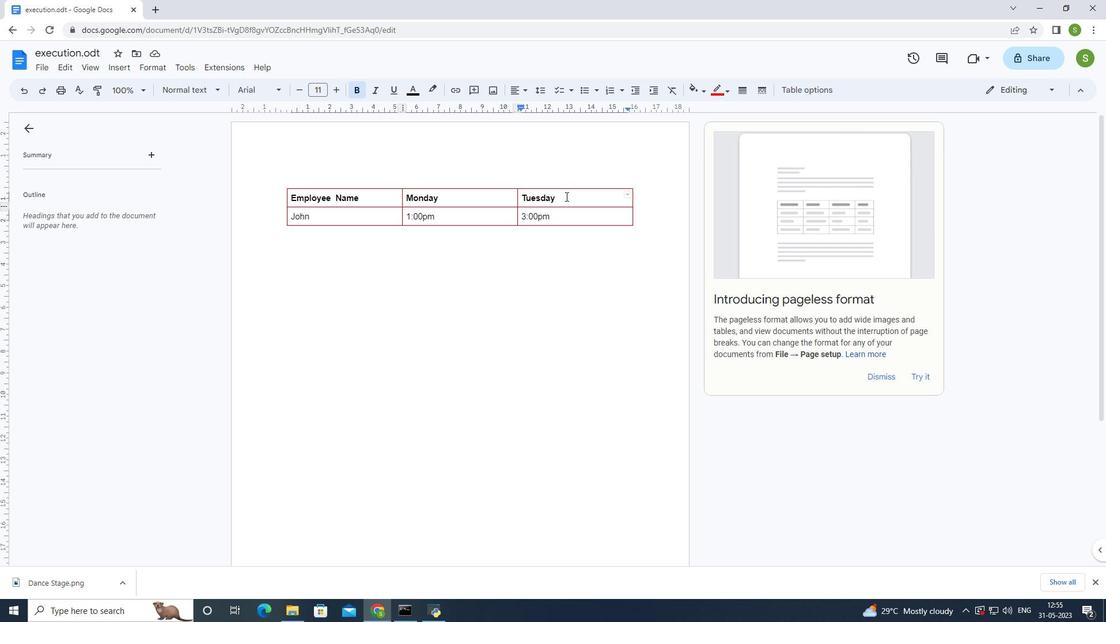 
Action: Mouse moved to (579, 198)
Screenshot: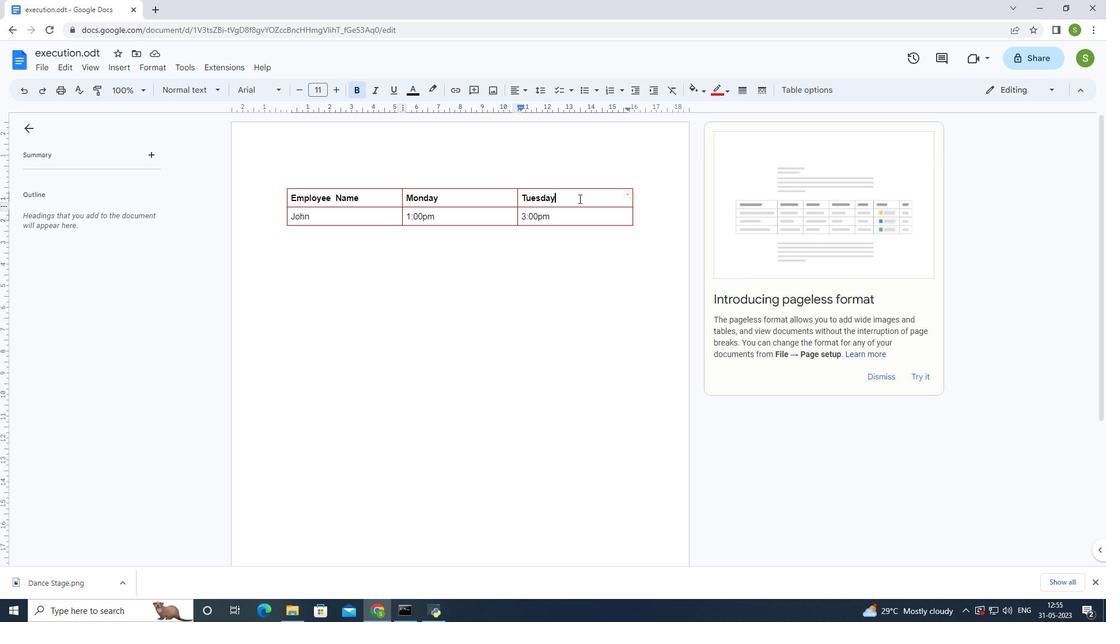 
Action: Mouse pressed left at (579, 198)
Screenshot: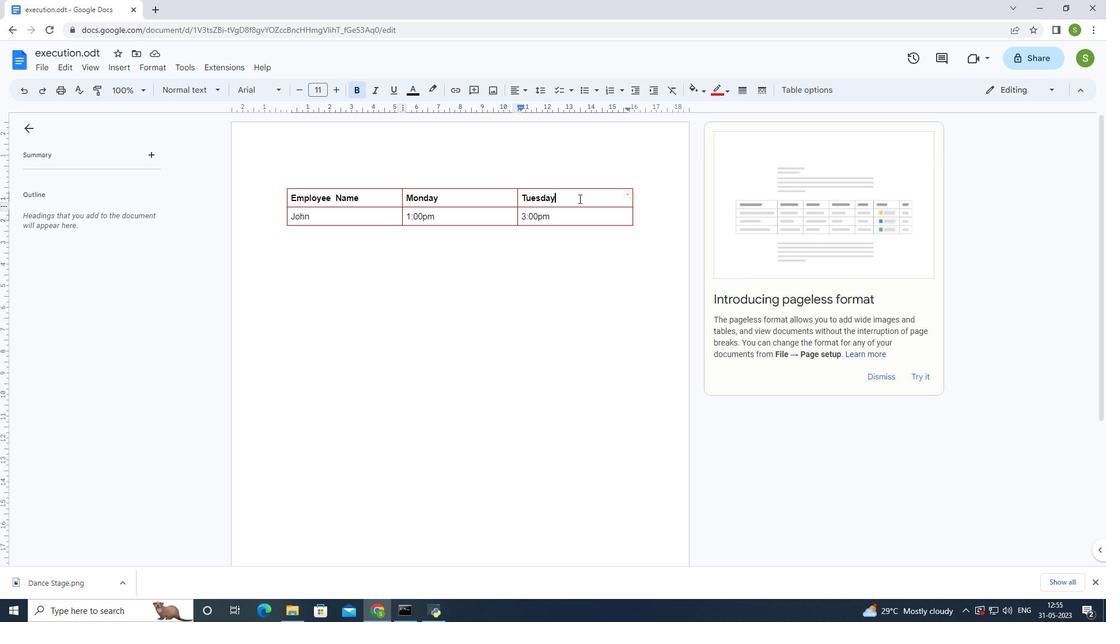 
Action: Mouse moved to (630, 196)
Screenshot: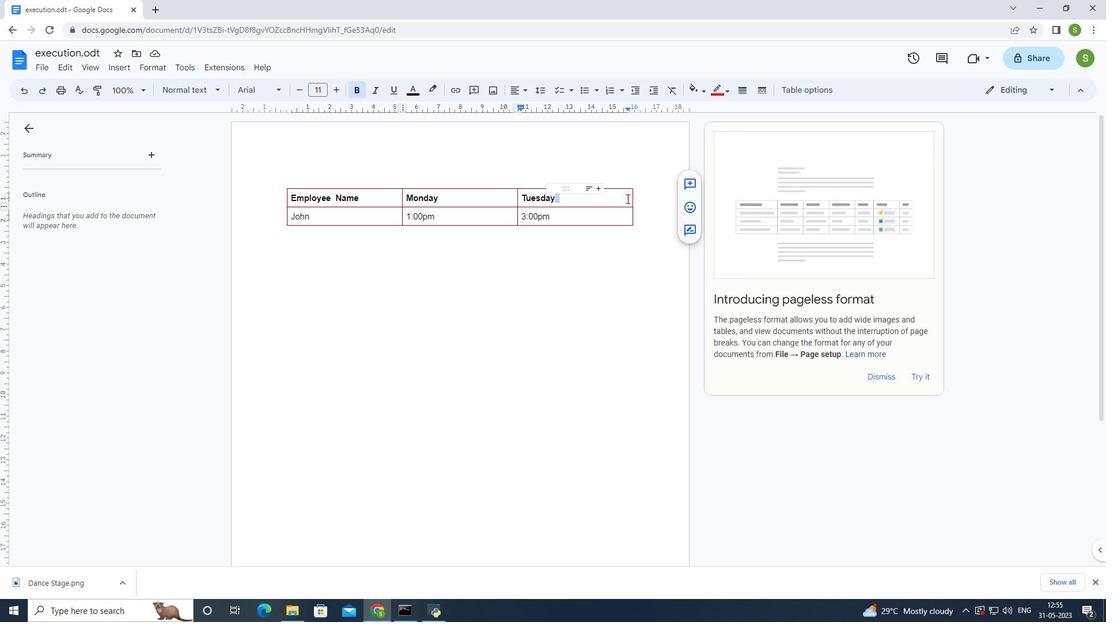 
Action: Mouse pressed left at (630, 196)
Screenshot: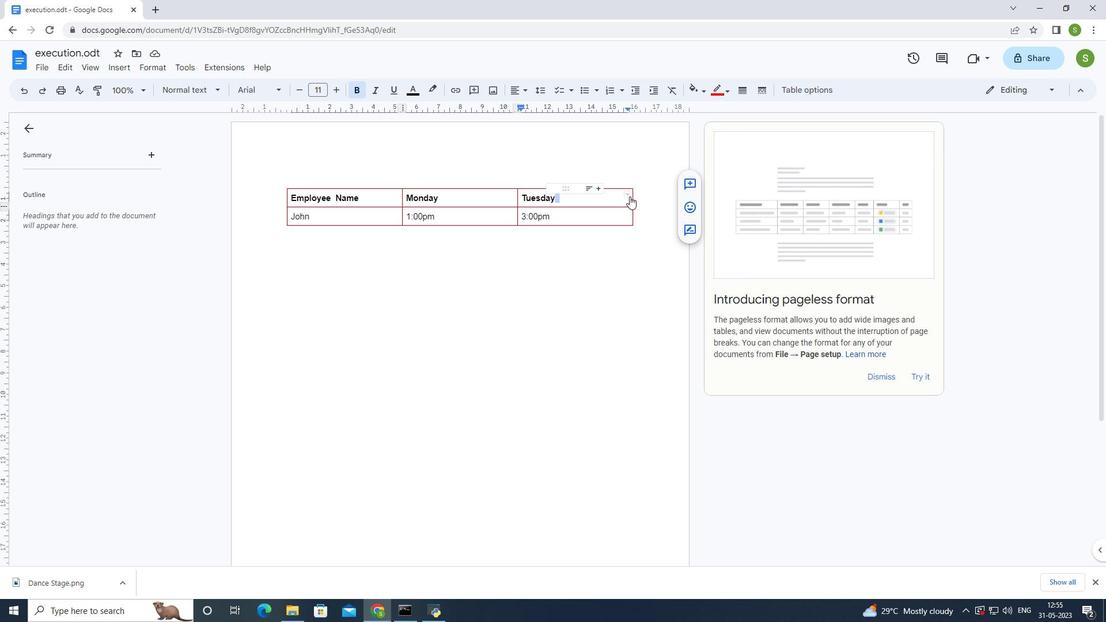
Action: Mouse moved to (602, 154)
Screenshot: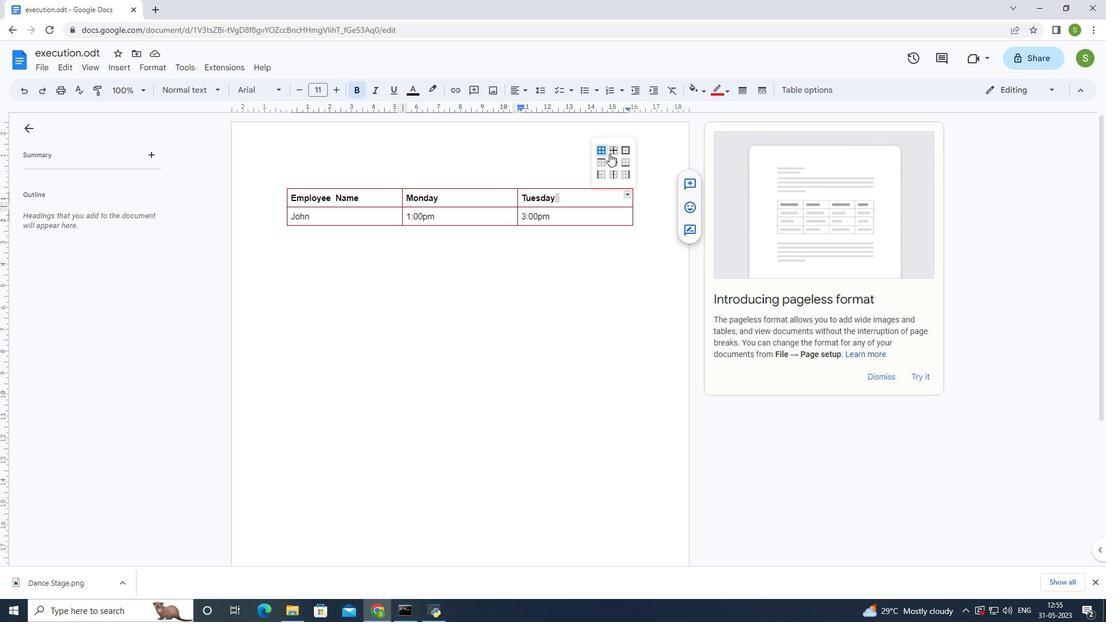 
Action: Mouse pressed left at (602, 154)
Screenshot: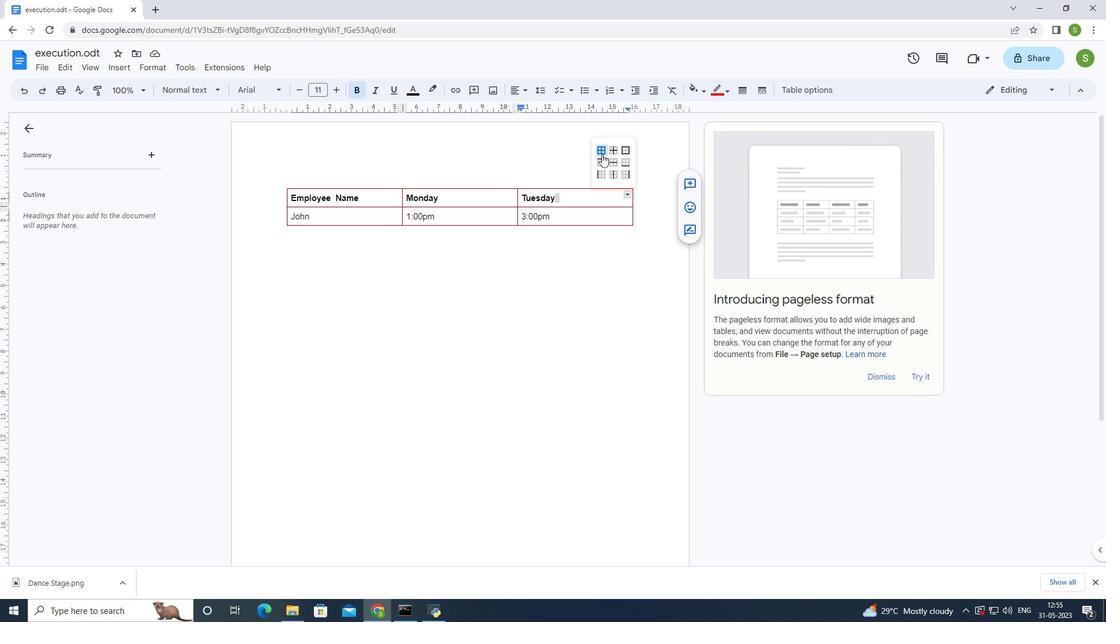 
Action: Mouse moved to (616, 218)
Screenshot: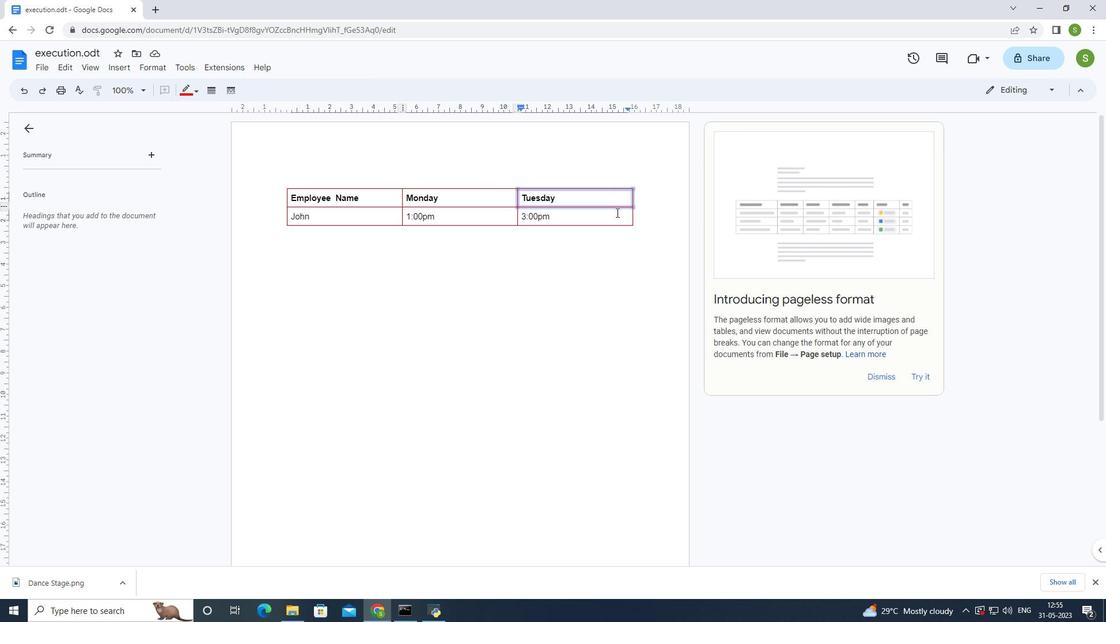 
Action: Mouse pressed left at (616, 218)
Screenshot: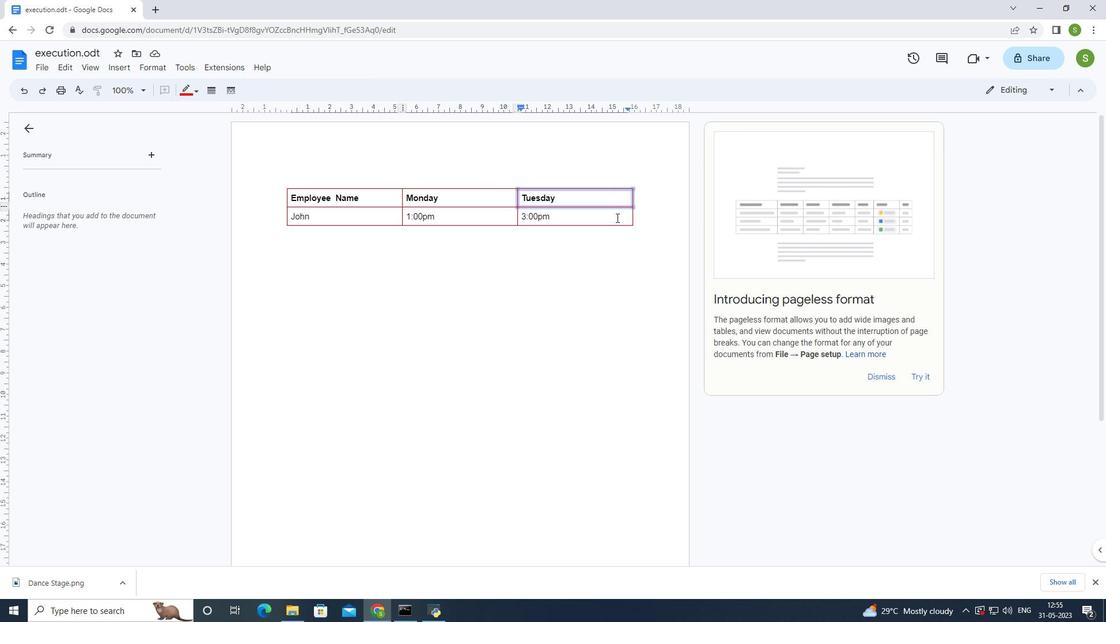 
Action: Mouse moved to (626, 212)
Screenshot: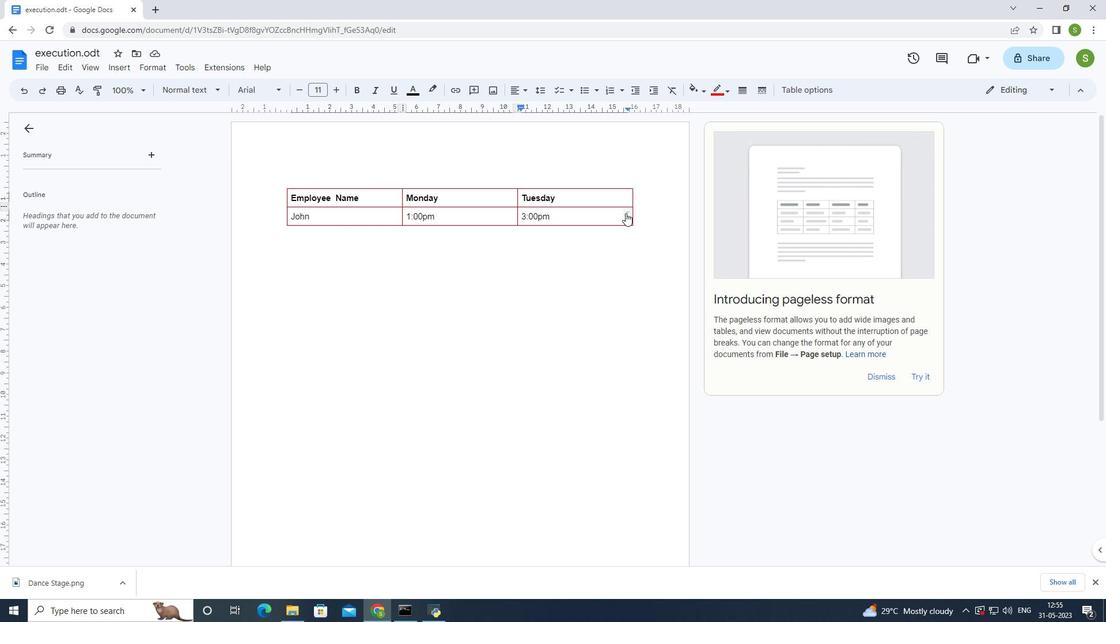 
Action: Mouse pressed left at (626, 212)
Screenshot: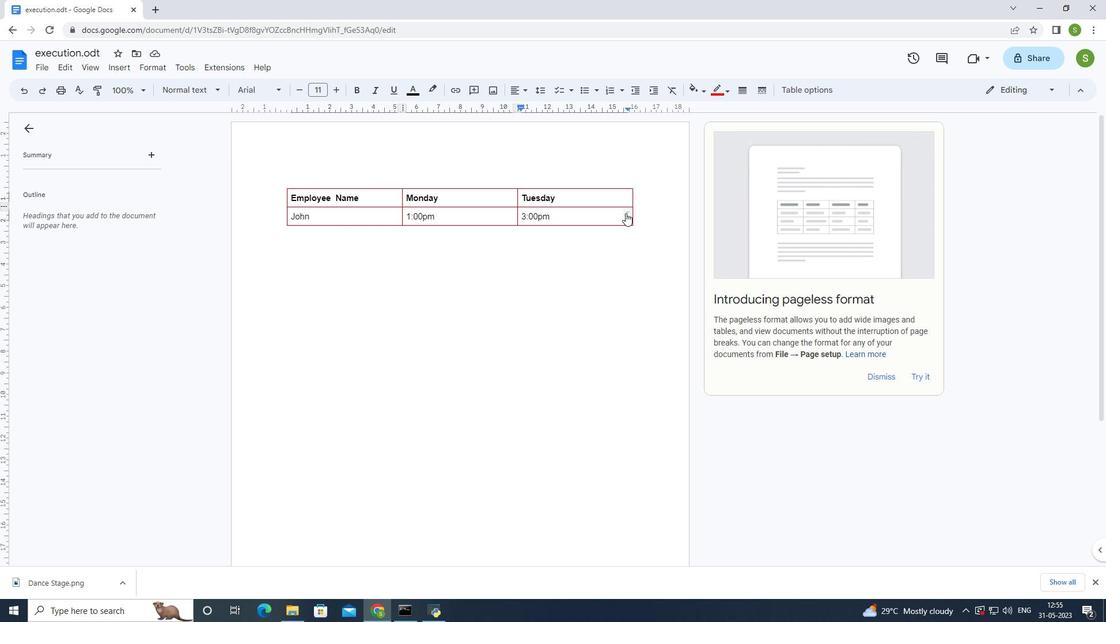 
Action: Mouse moved to (600, 170)
Screenshot: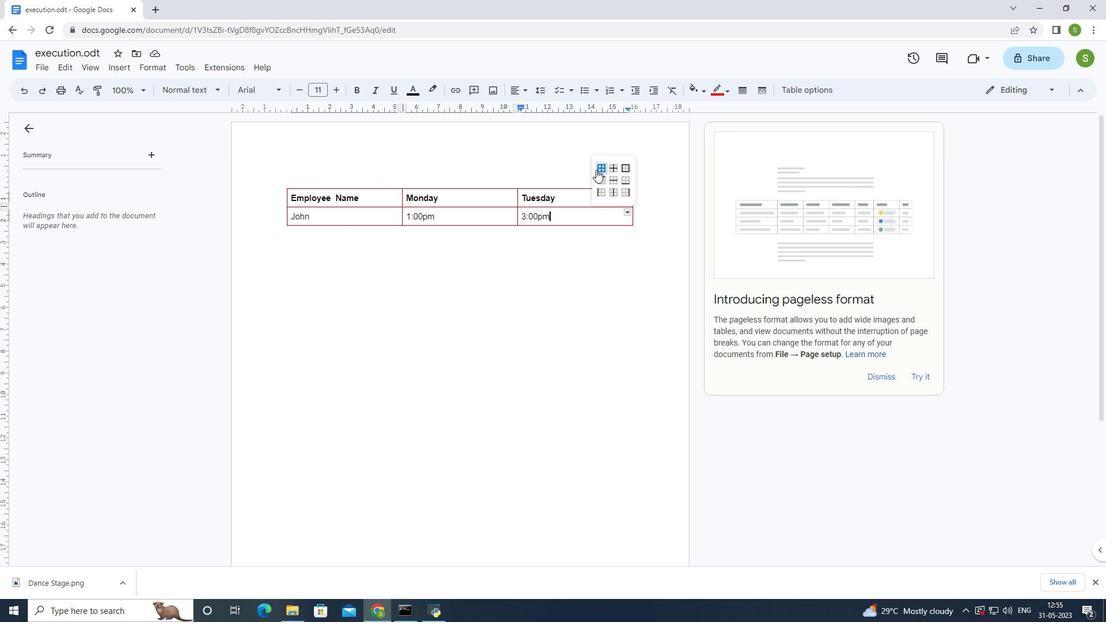 
Action: Mouse pressed left at (600, 170)
Screenshot: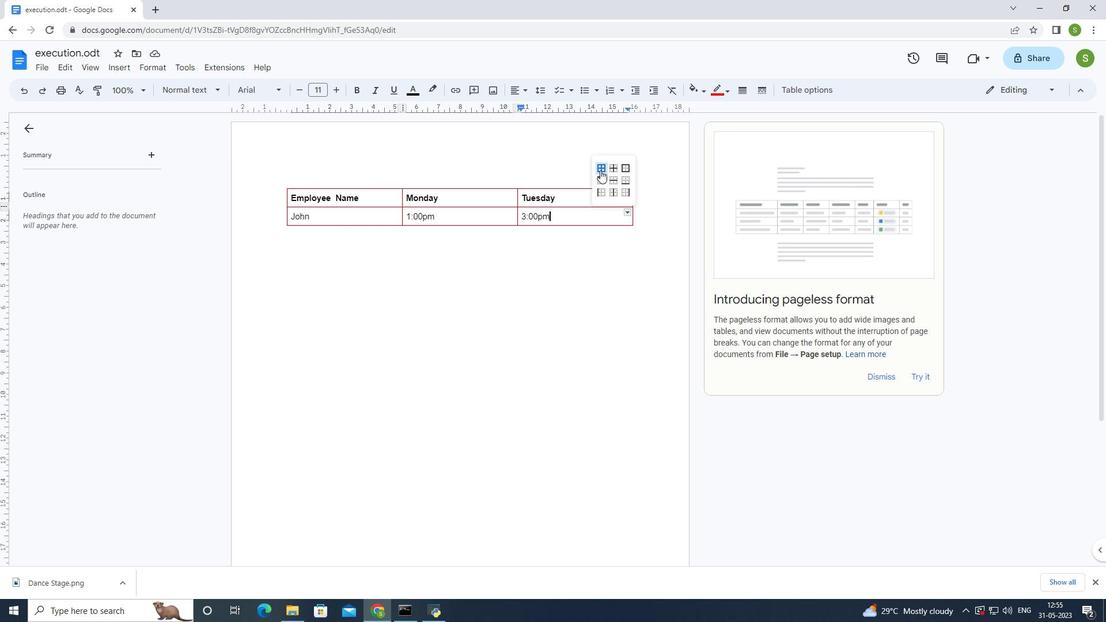 
Action: Mouse moved to (576, 396)
Screenshot: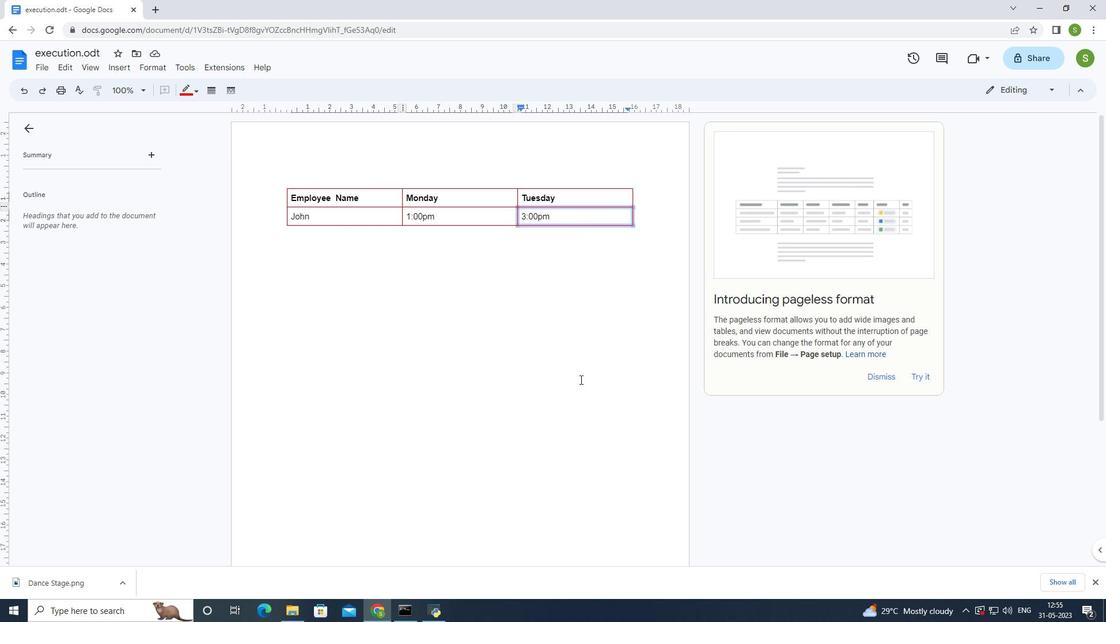 
